 Task: Look for space in Cordeiro, Brazil from 3rd August, 2023 to 17th August, 2023 for 3 adults, 1 child in price range Rs.3000 to Rs.15000. Place can be entire place with 3 bedrooms having 4 beds and 2 bathrooms. Property type can be house, flat, guest house. Amenities needed are: wifi. Booking option can be shelf check-in. Required host language is Spanish.
Action: Mouse moved to (465, 87)
Screenshot: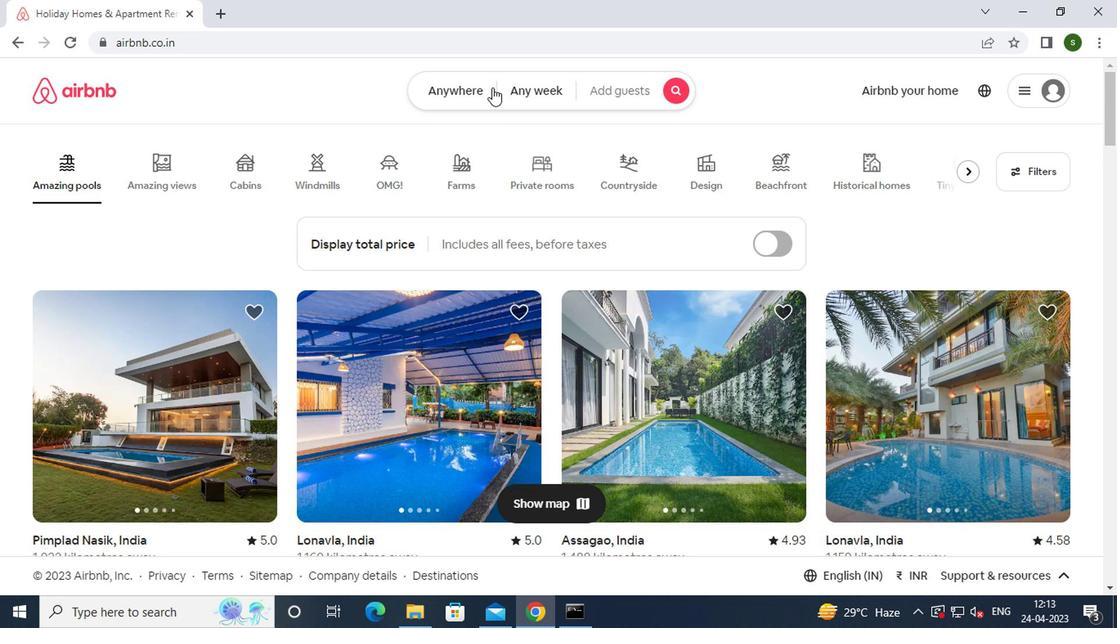 
Action: Mouse pressed left at (465, 87)
Screenshot: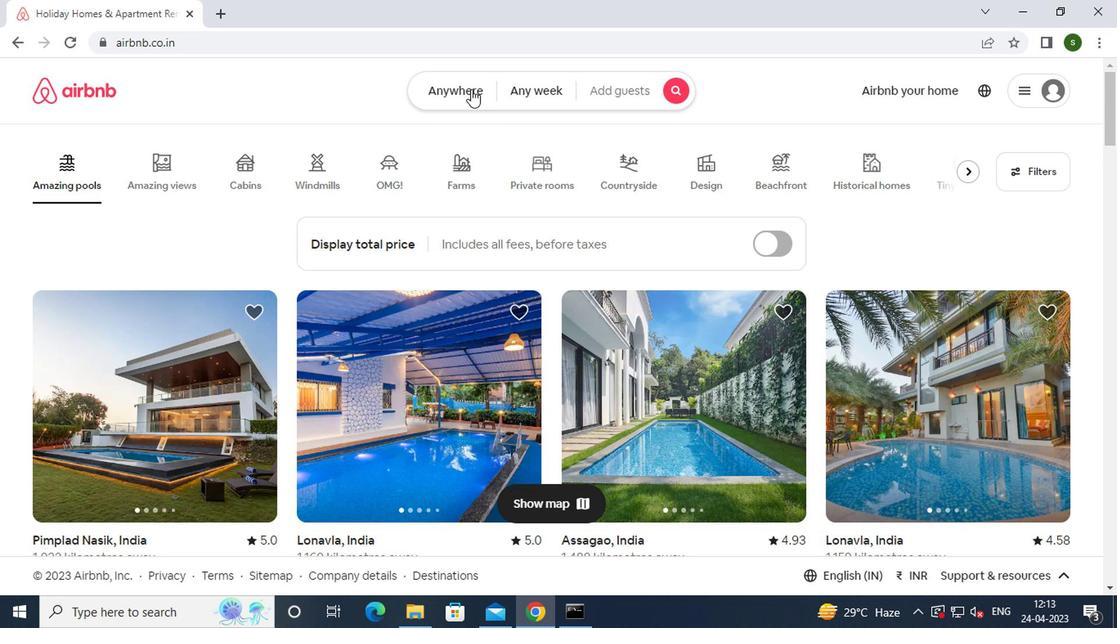 
Action: Mouse moved to (387, 159)
Screenshot: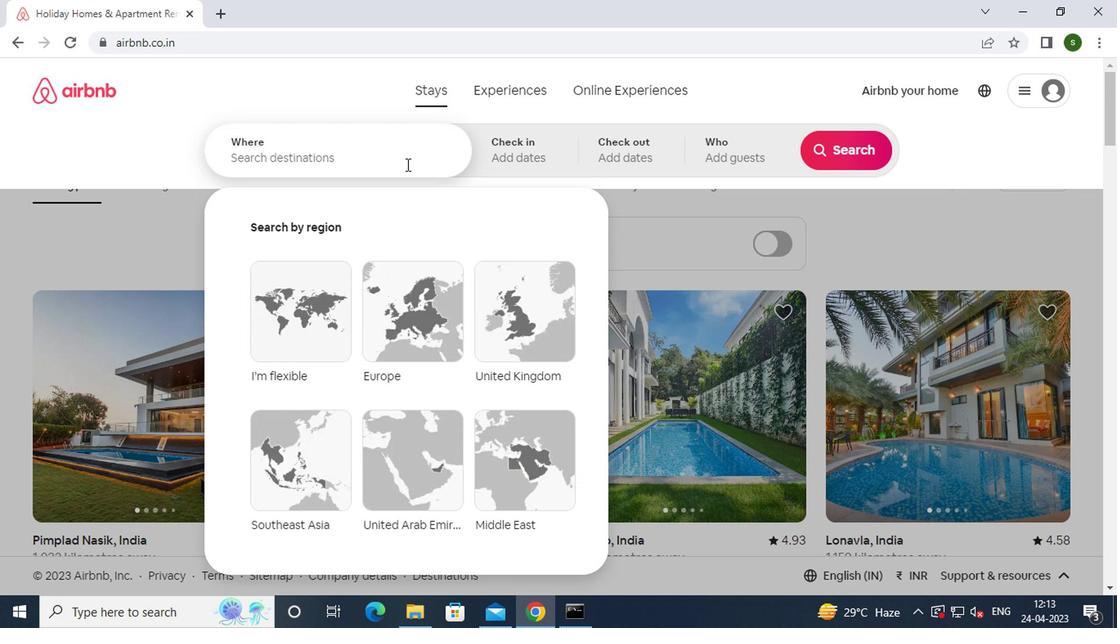 
Action: Mouse pressed left at (387, 159)
Screenshot: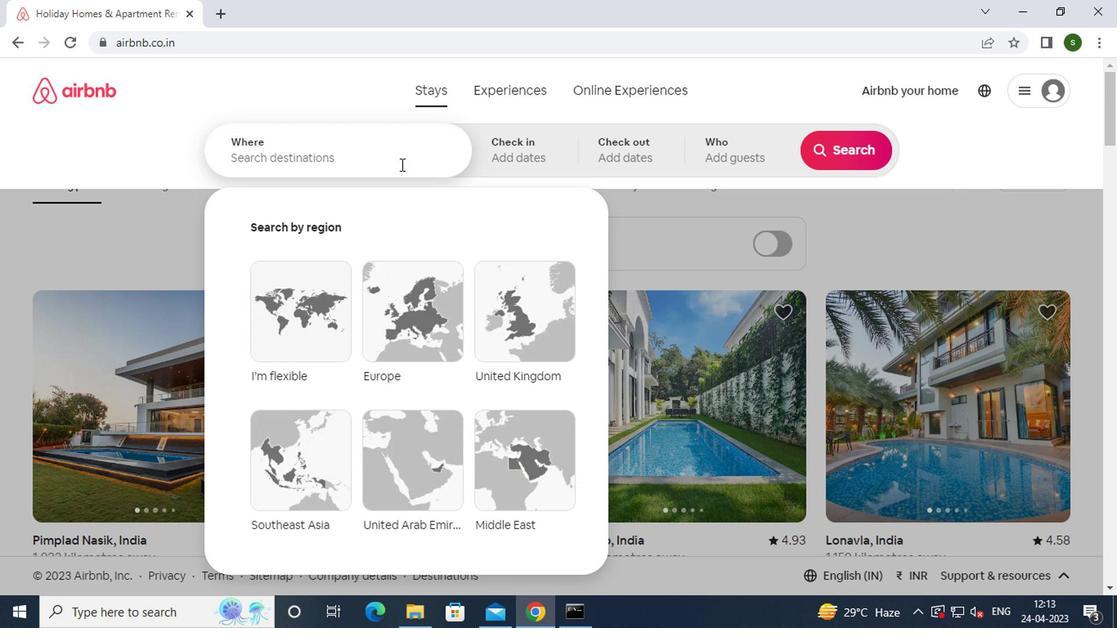 
Action: Key pressed <Key.caps_lock>c<Key.caps_lock>ordeiro,<Key.space><Key.caps_lock>b<Key.caps_lock>razil<Key.enter>
Screenshot: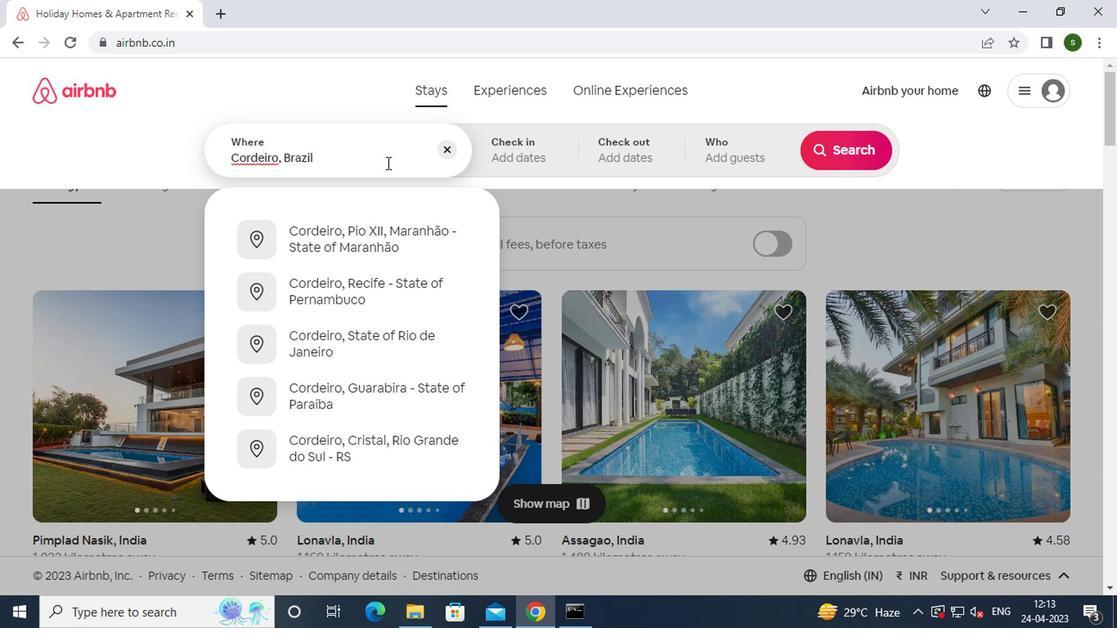 
Action: Mouse moved to (828, 281)
Screenshot: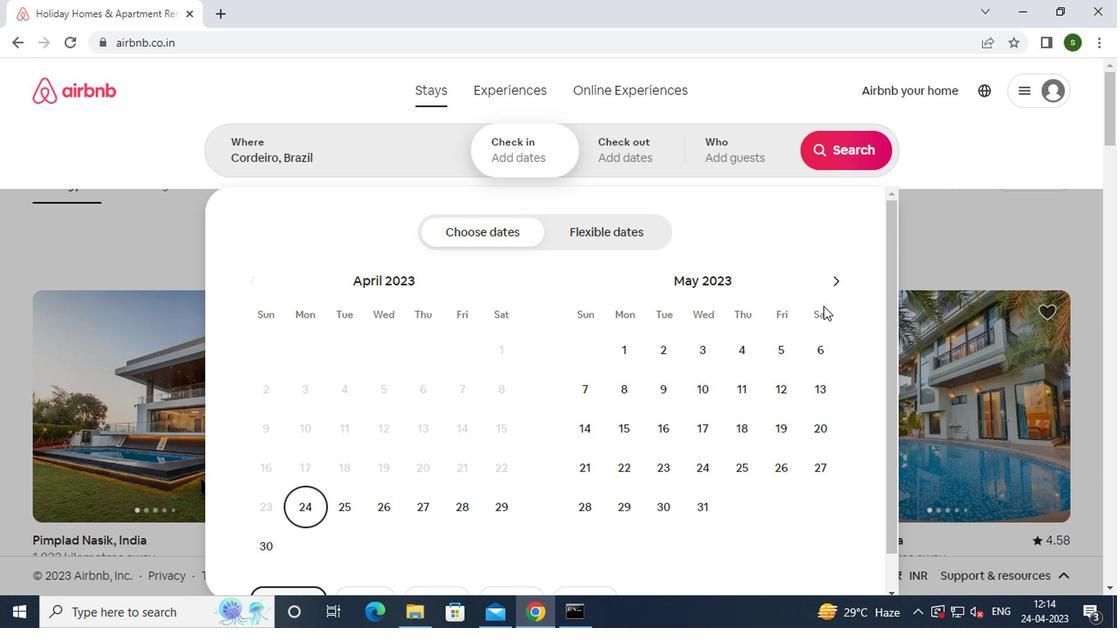 
Action: Mouse pressed left at (828, 281)
Screenshot: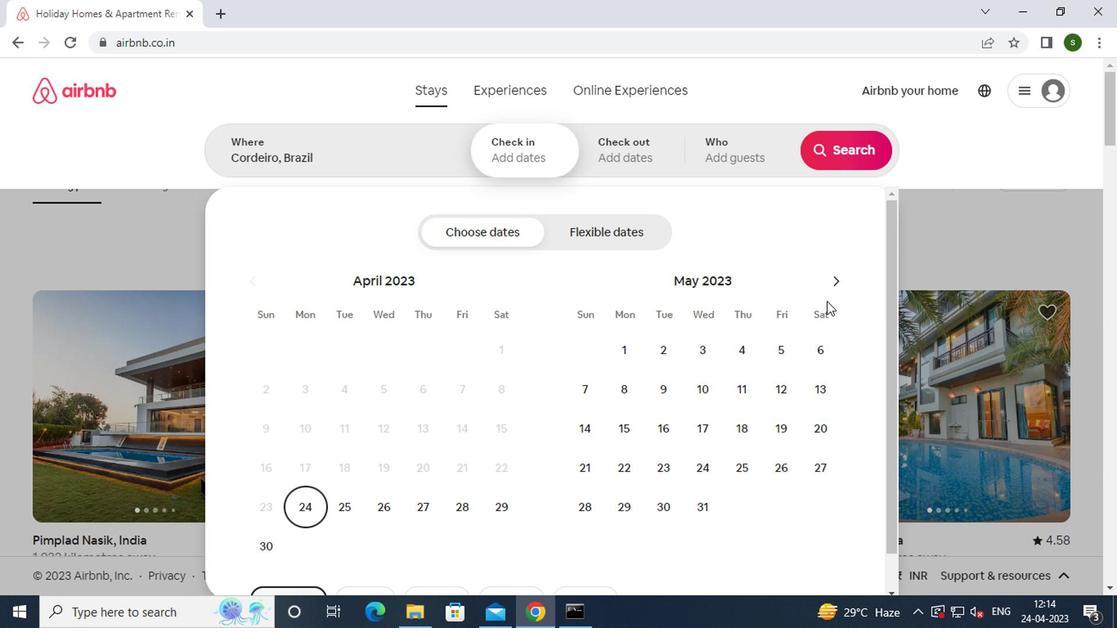 
Action: Mouse pressed left at (828, 281)
Screenshot: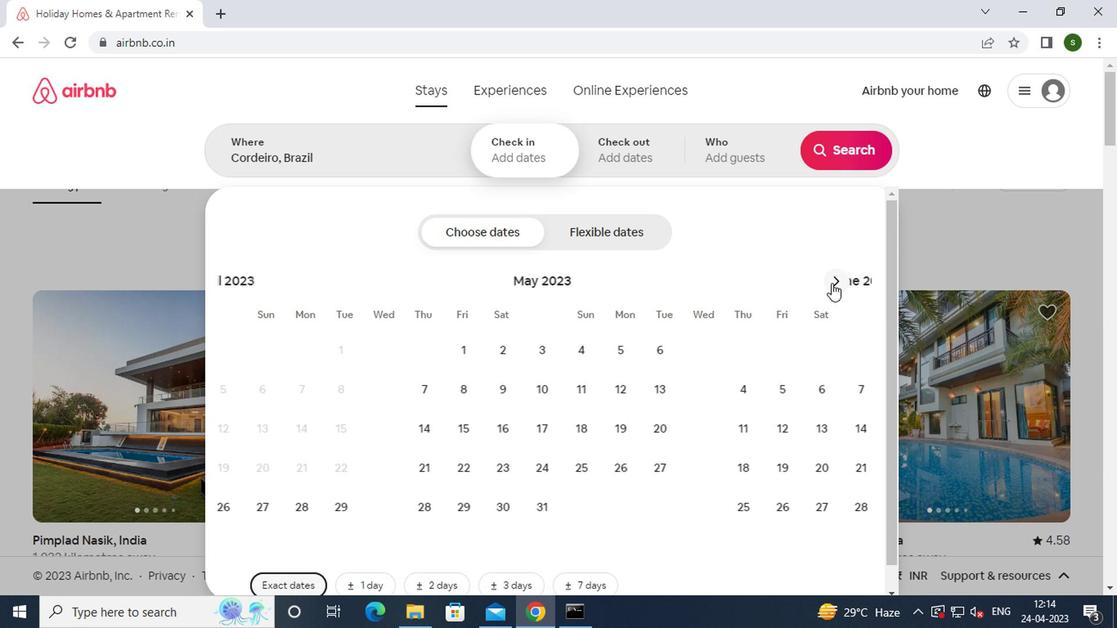 
Action: Mouse pressed left at (828, 281)
Screenshot: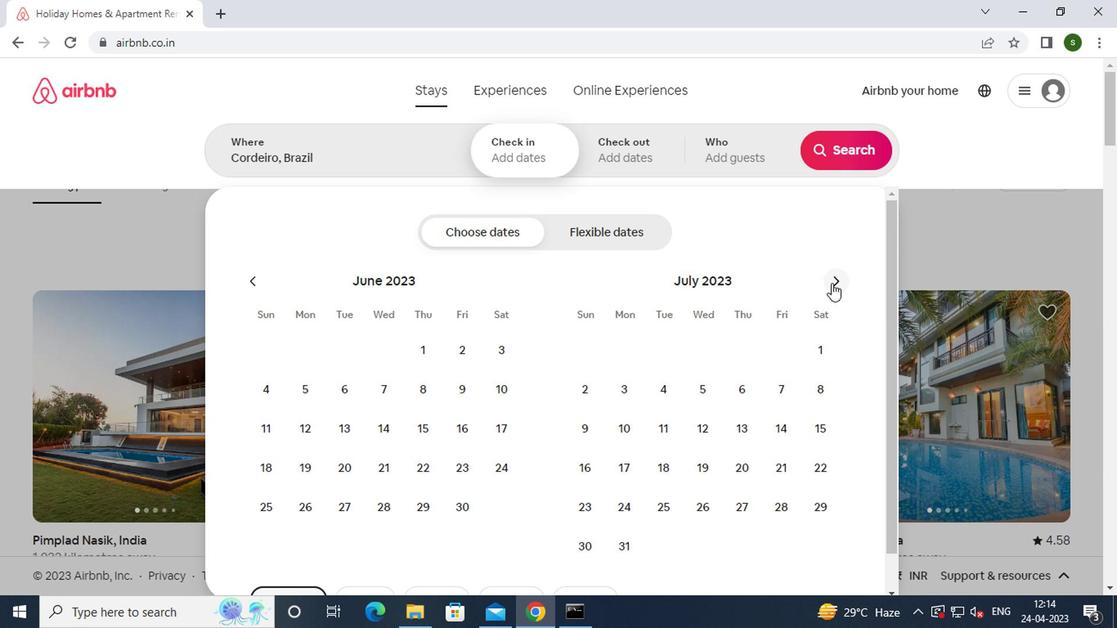 
Action: Mouse moved to (728, 345)
Screenshot: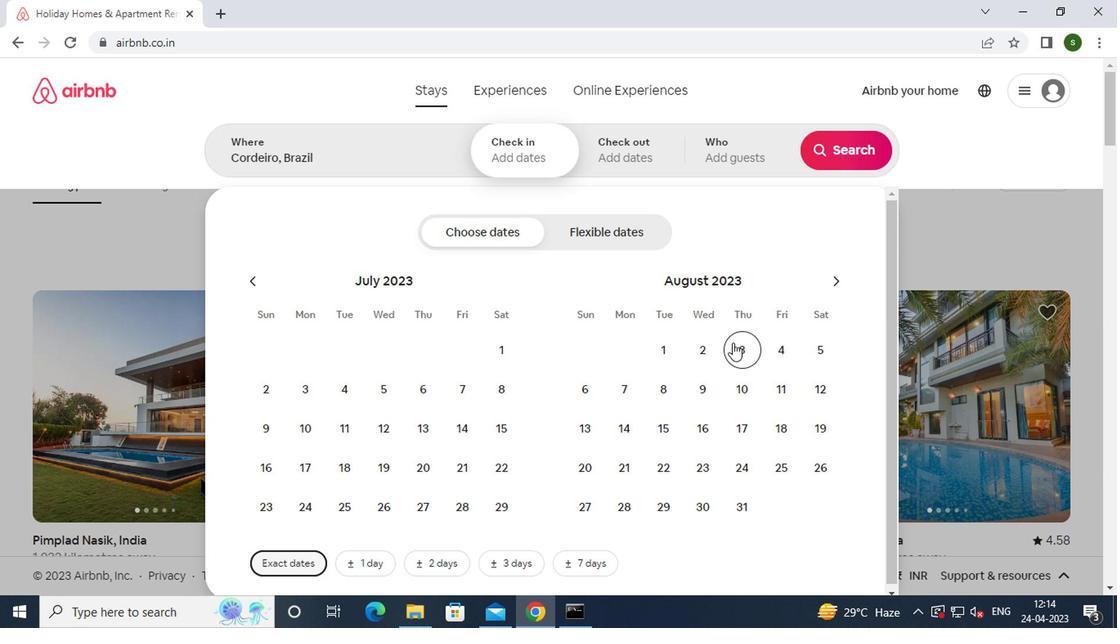
Action: Mouse pressed left at (728, 345)
Screenshot: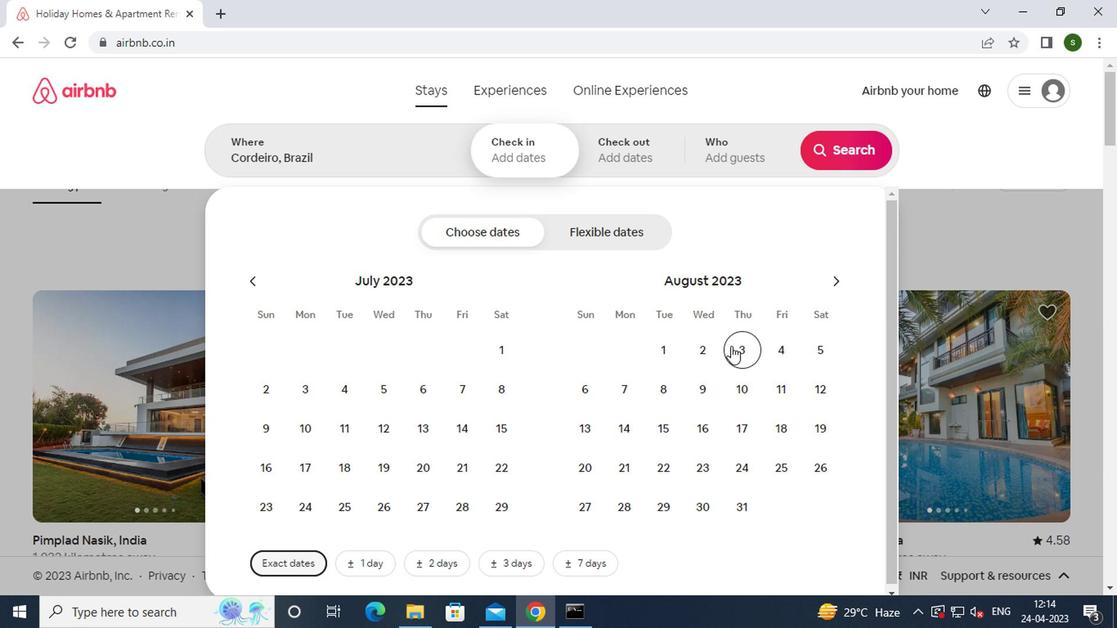 
Action: Mouse moved to (732, 440)
Screenshot: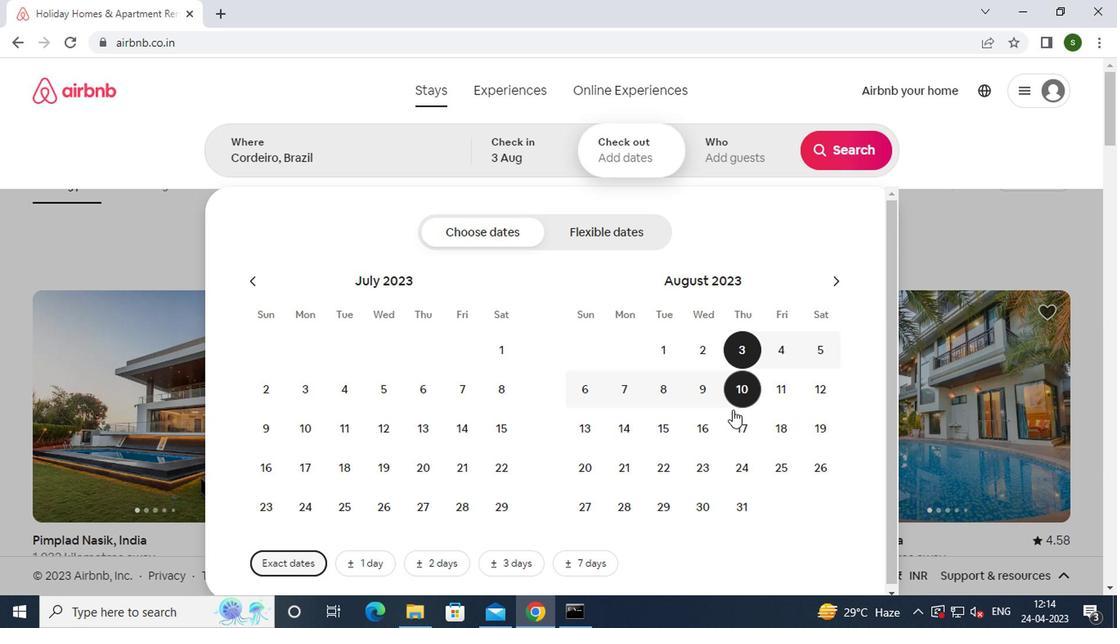 
Action: Mouse pressed left at (732, 440)
Screenshot: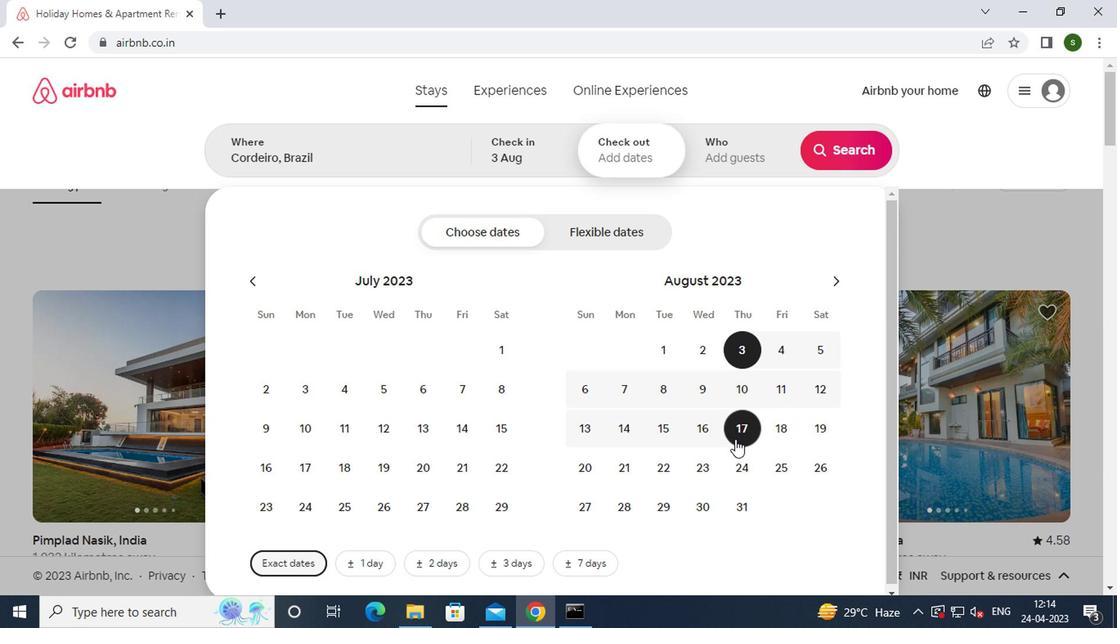 
Action: Mouse moved to (749, 142)
Screenshot: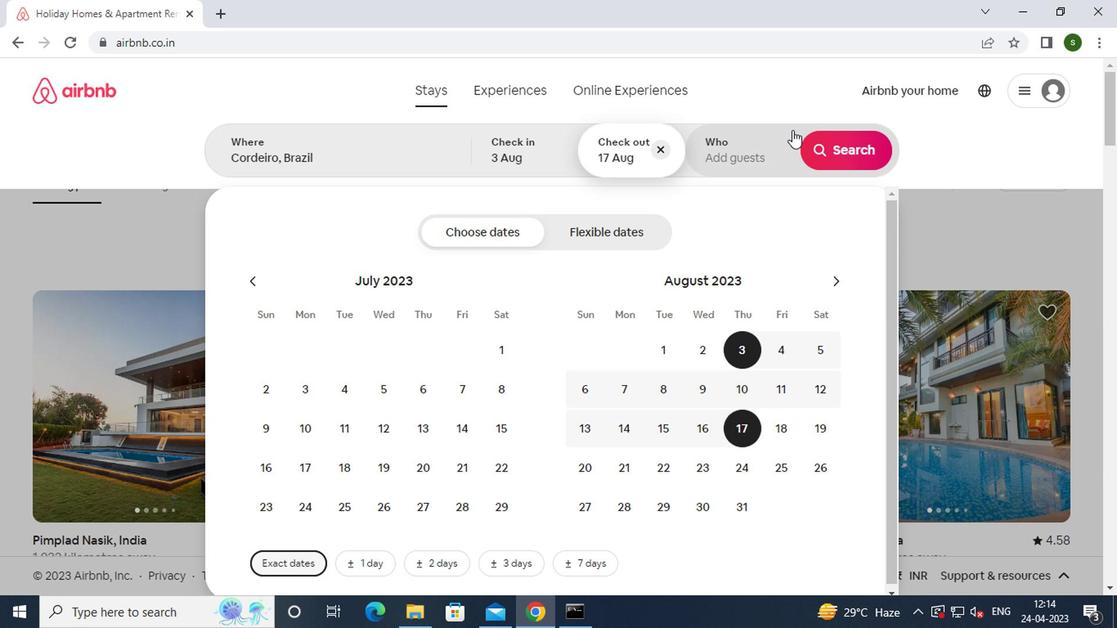 
Action: Mouse pressed left at (749, 142)
Screenshot: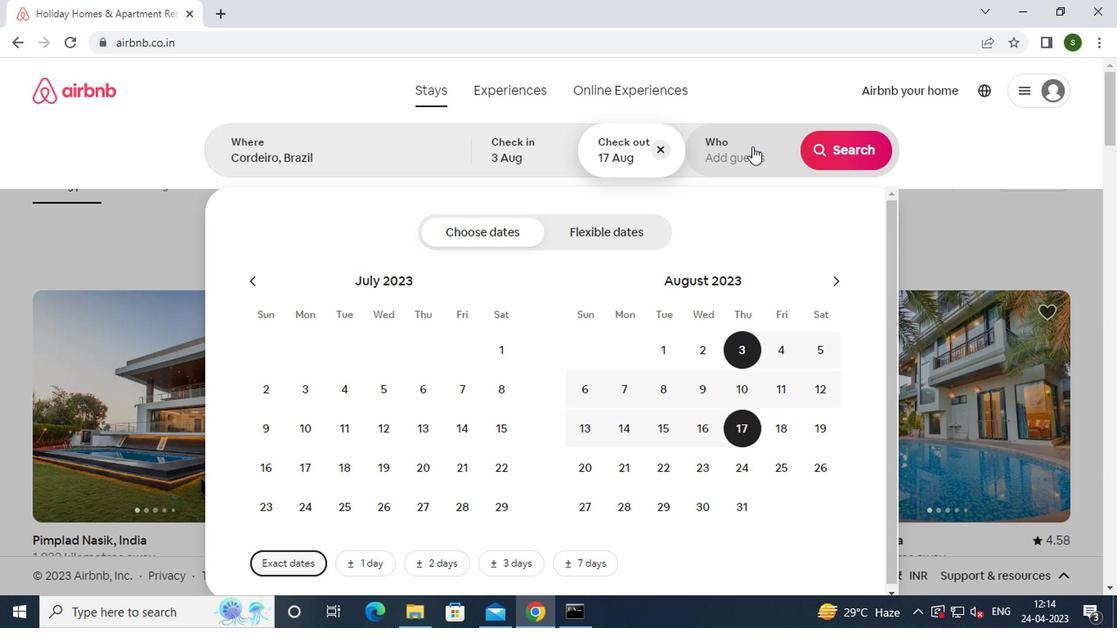 
Action: Mouse moved to (858, 235)
Screenshot: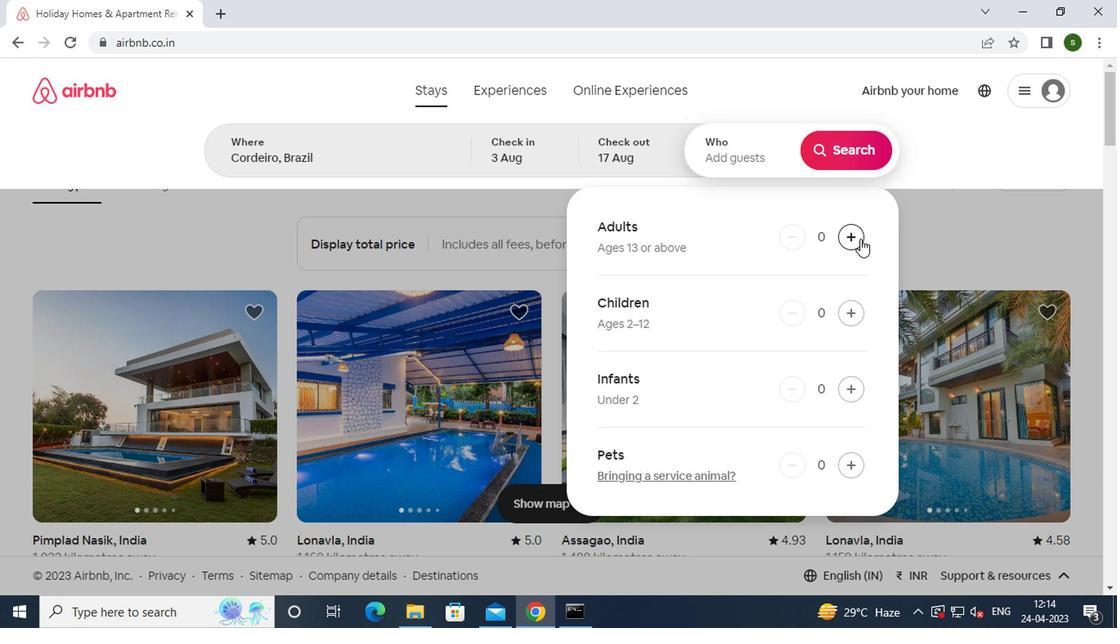 
Action: Mouse pressed left at (858, 235)
Screenshot: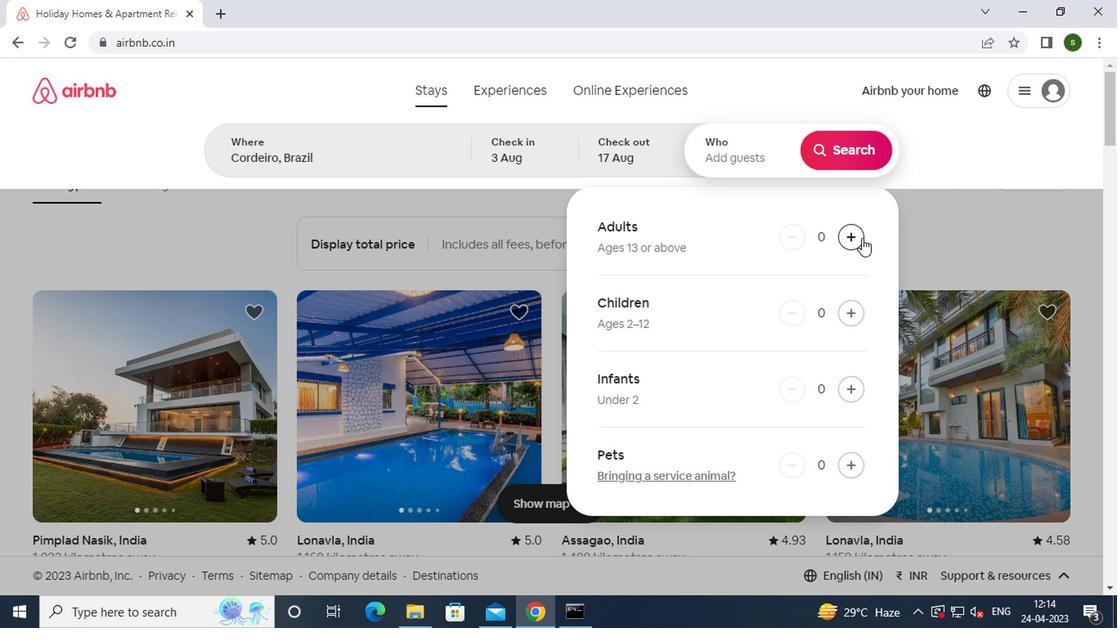 
Action: Mouse pressed left at (858, 235)
Screenshot: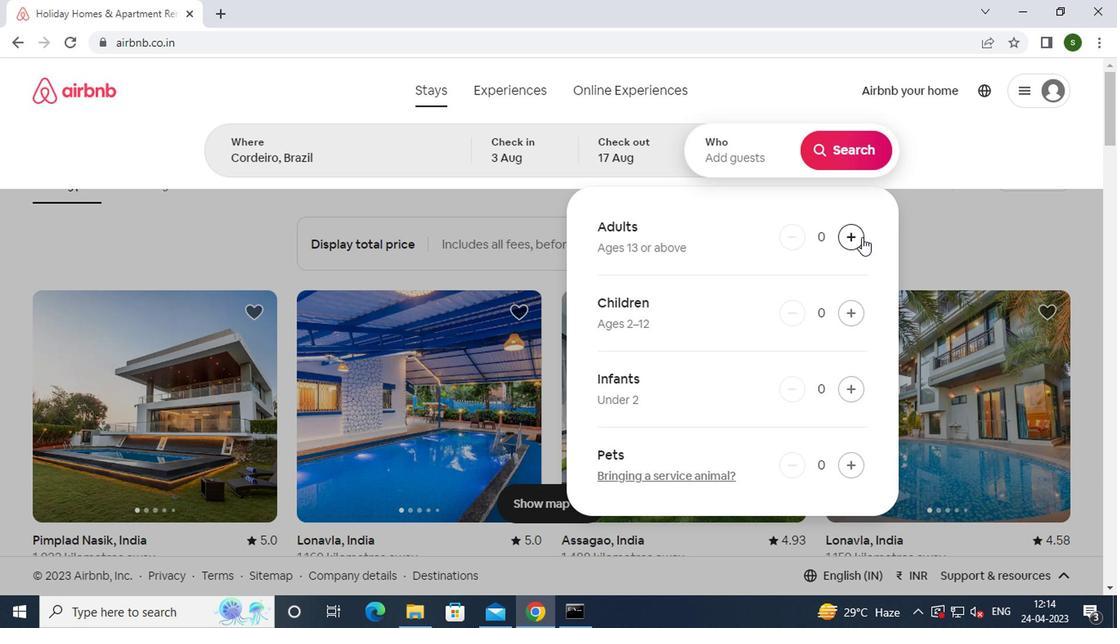 
Action: Mouse pressed left at (858, 235)
Screenshot: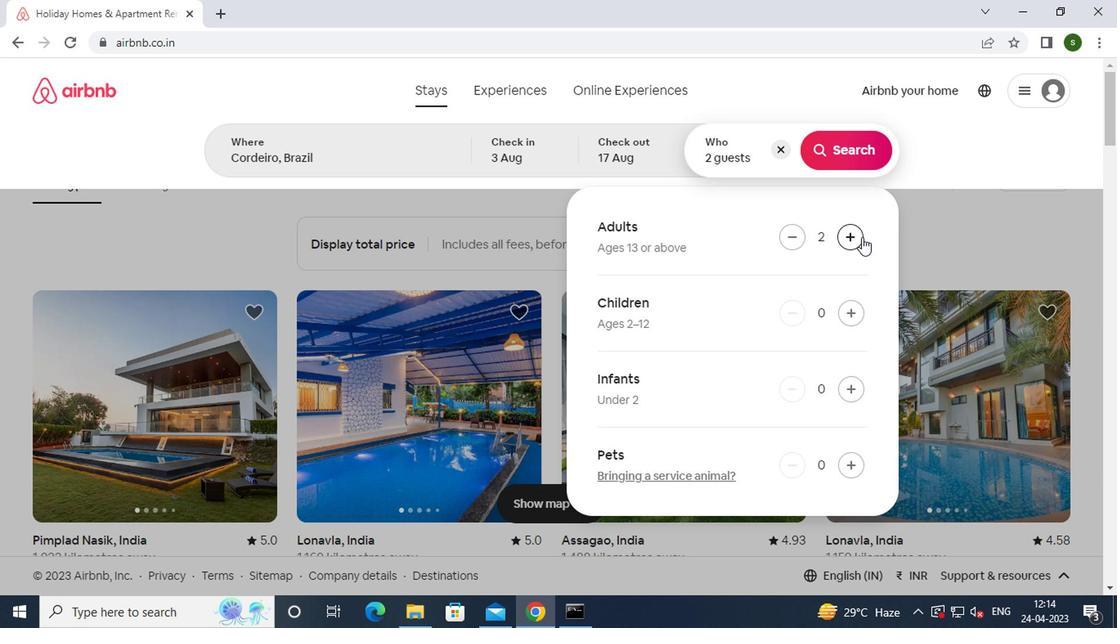 
Action: Mouse moved to (852, 307)
Screenshot: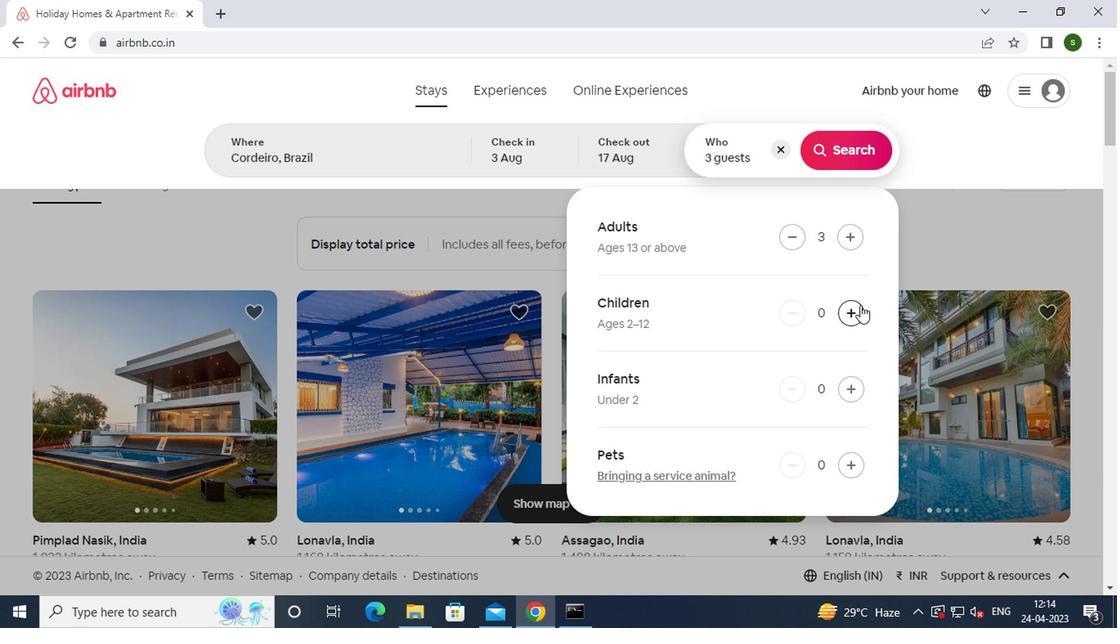 
Action: Mouse pressed left at (852, 307)
Screenshot: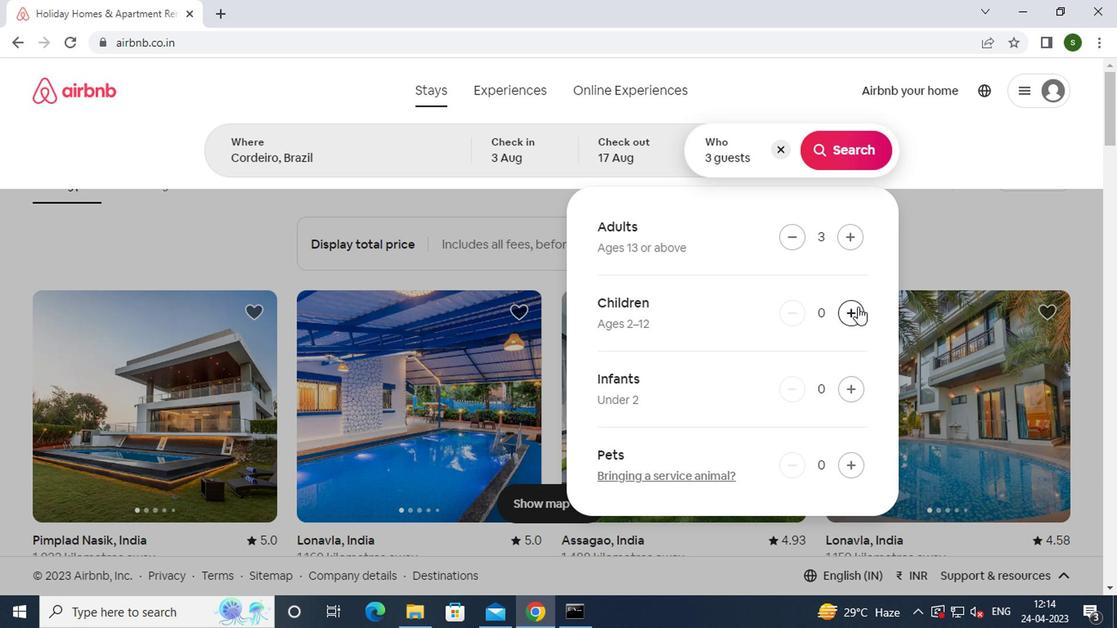 
Action: Mouse moved to (833, 138)
Screenshot: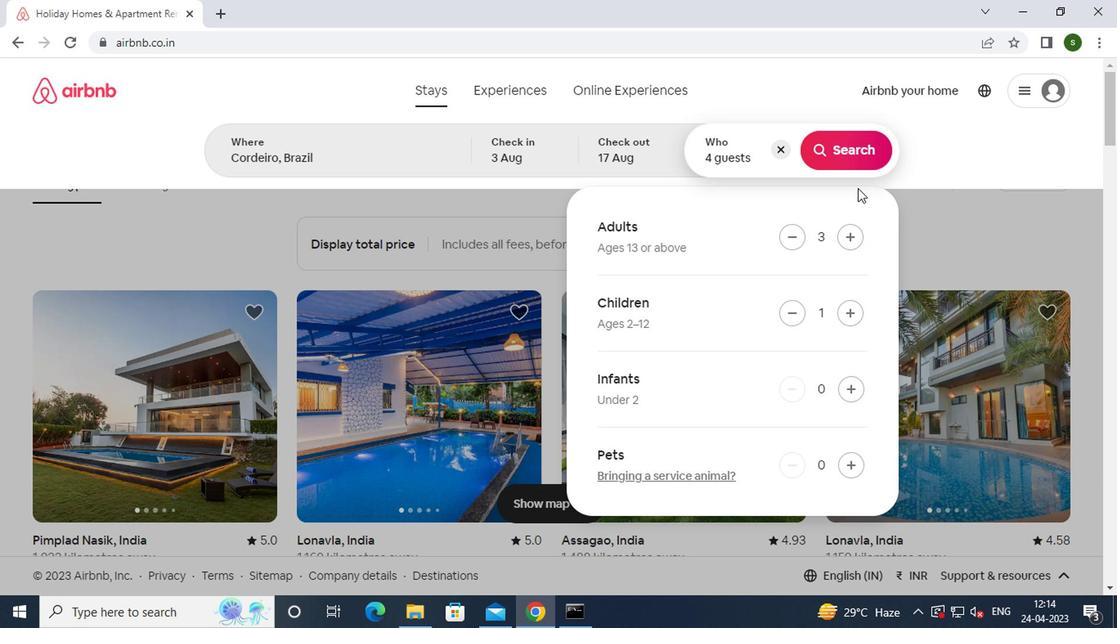 
Action: Mouse pressed left at (833, 138)
Screenshot: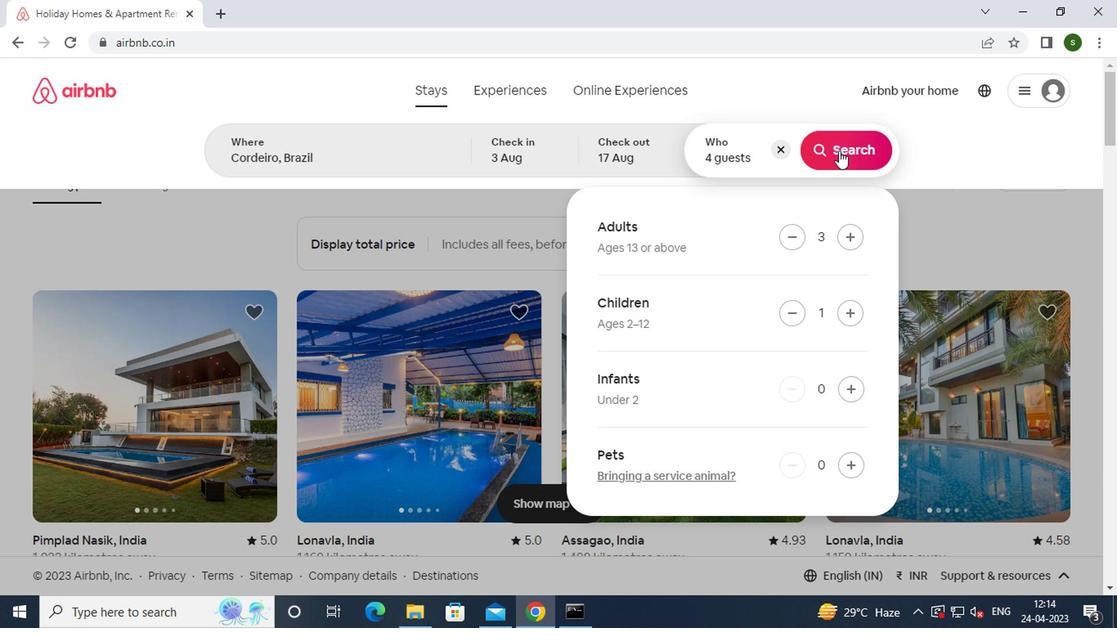 
Action: Mouse moved to (1054, 161)
Screenshot: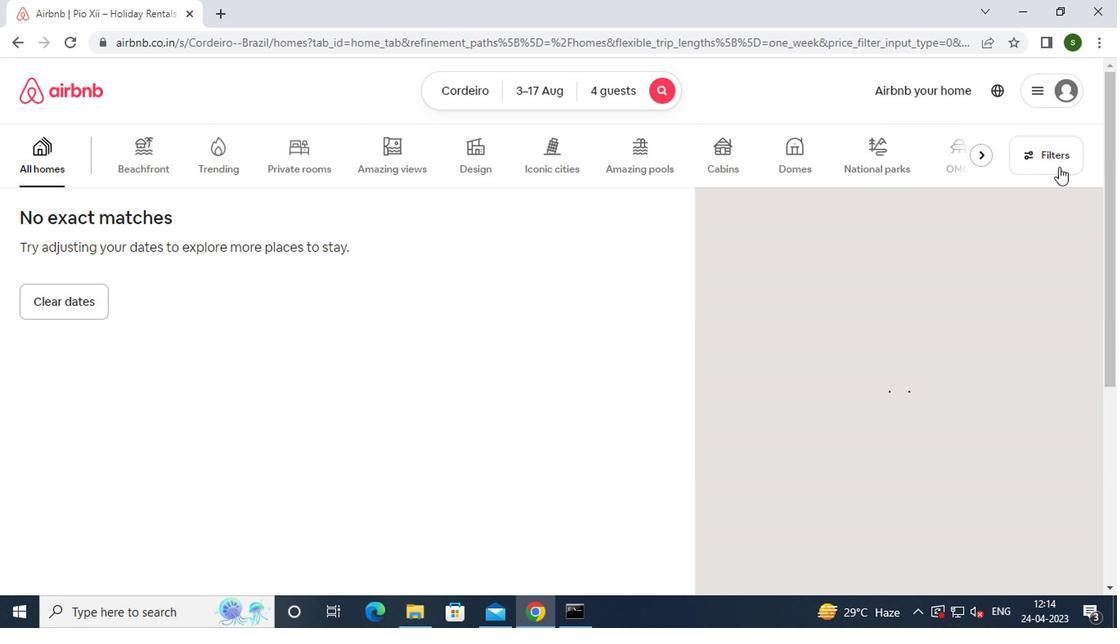 
Action: Mouse pressed left at (1054, 161)
Screenshot: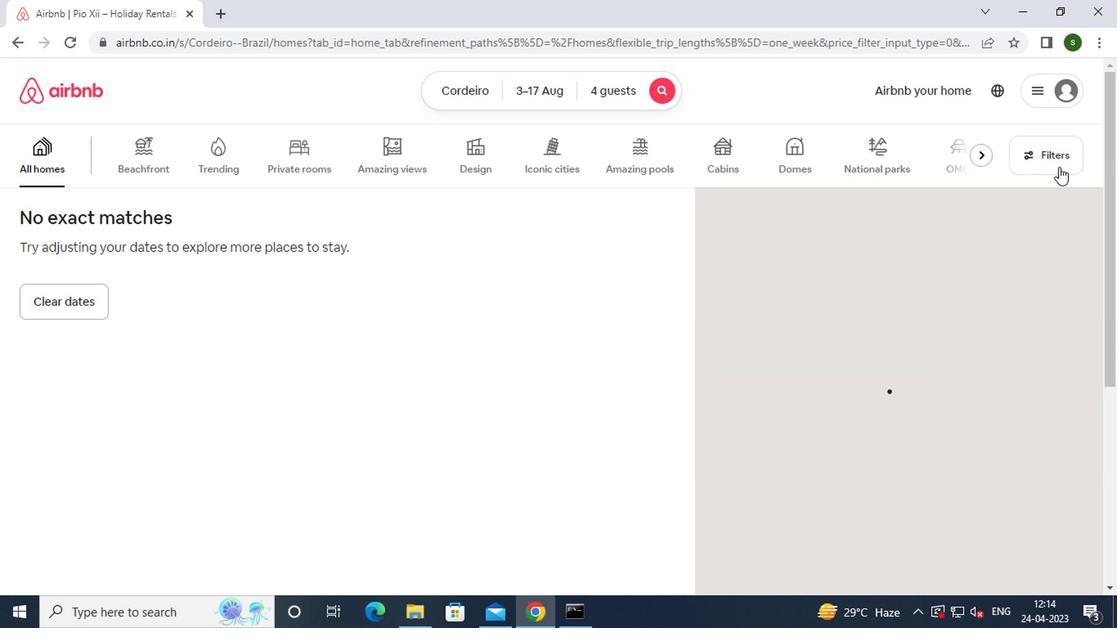 
Action: Mouse moved to (359, 253)
Screenshot: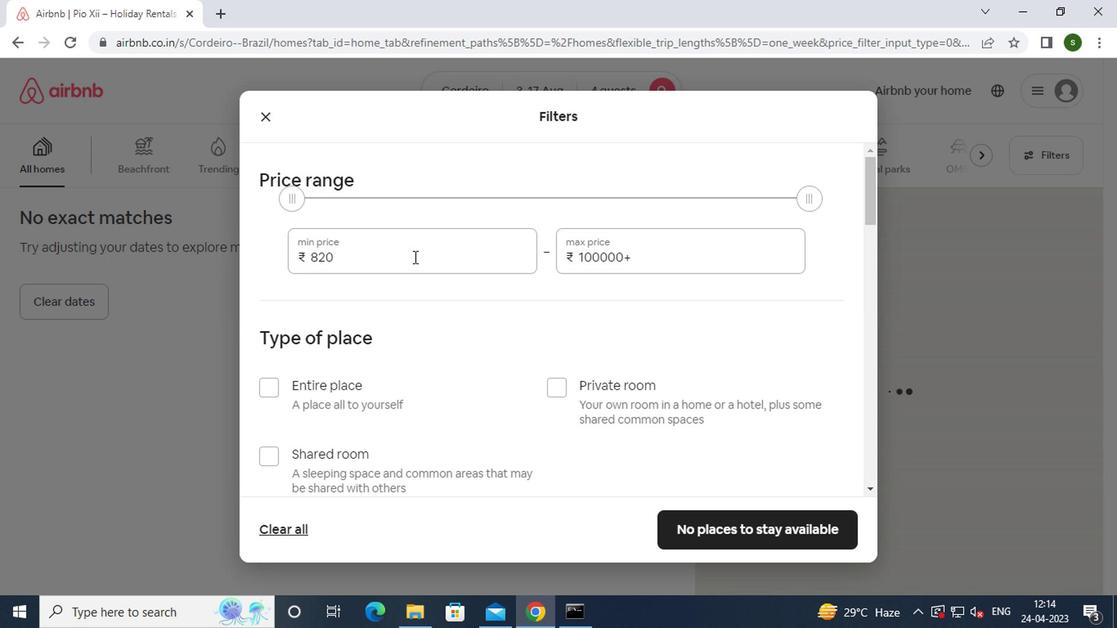 
Action: Mouse pressed left at (359, 253)
Screenshot: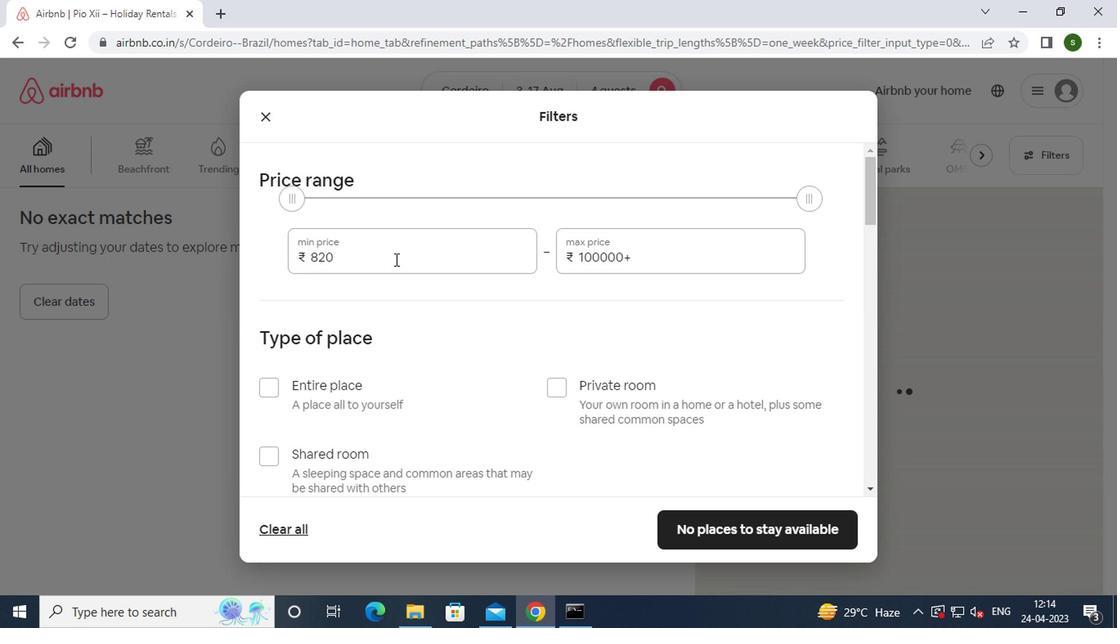 
Action: Mouse moved to (358, 248)
Screenshot: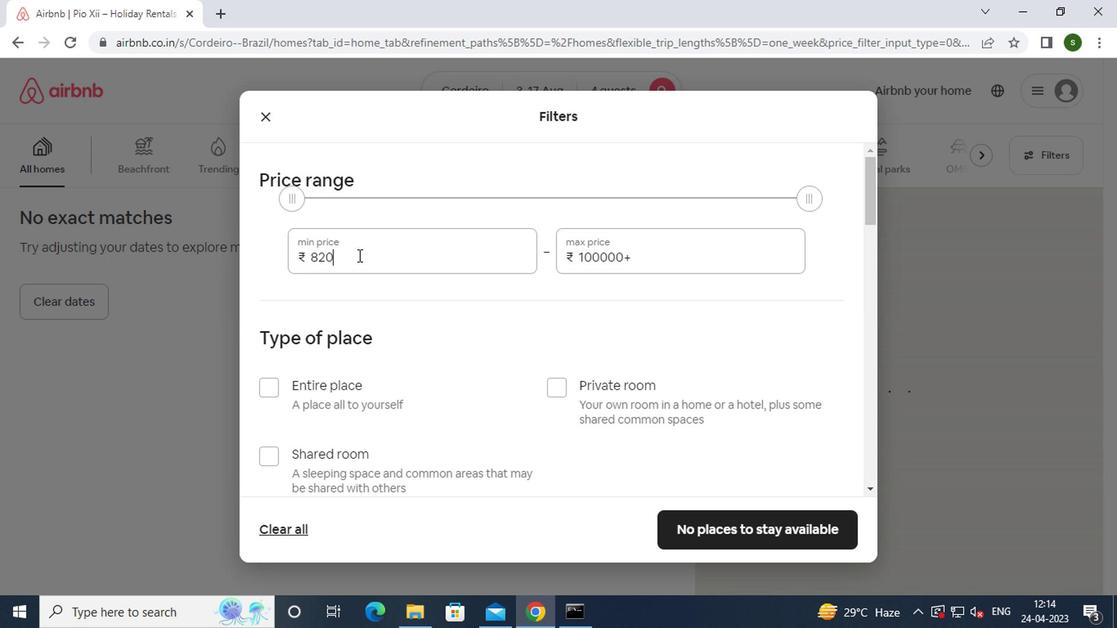 
Action: Key pressed <Key.backspace><Key.backspace><Key.backspace><Key.backspace><Key.backspace><Key.backspace><Key.backspace>3000
Screenshot: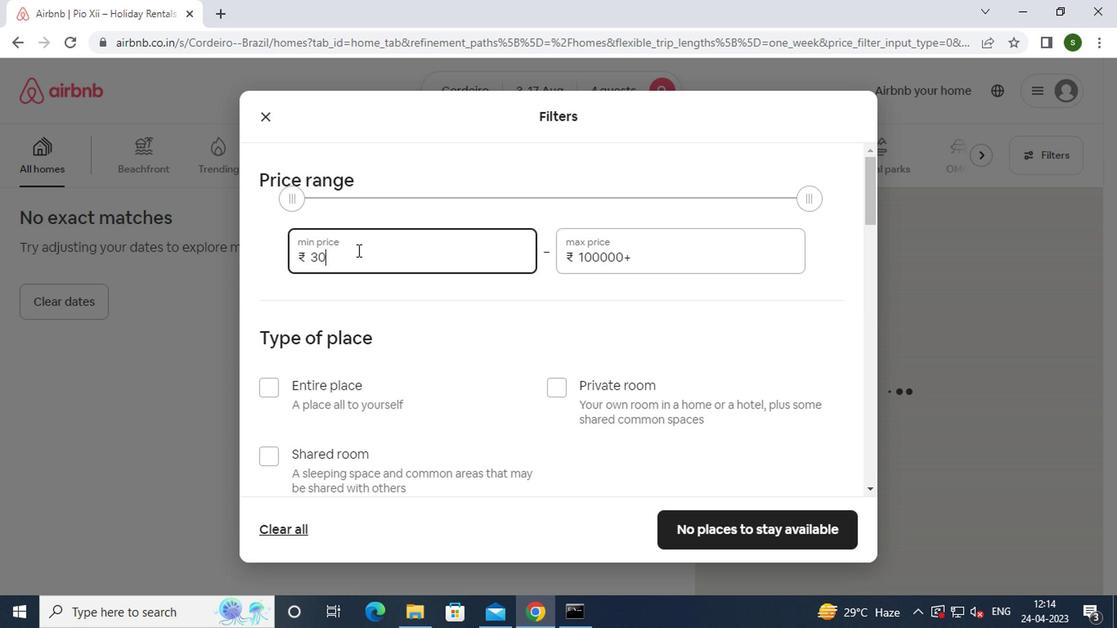 
Action: Mouse moved to (640, 258)
Screenshot: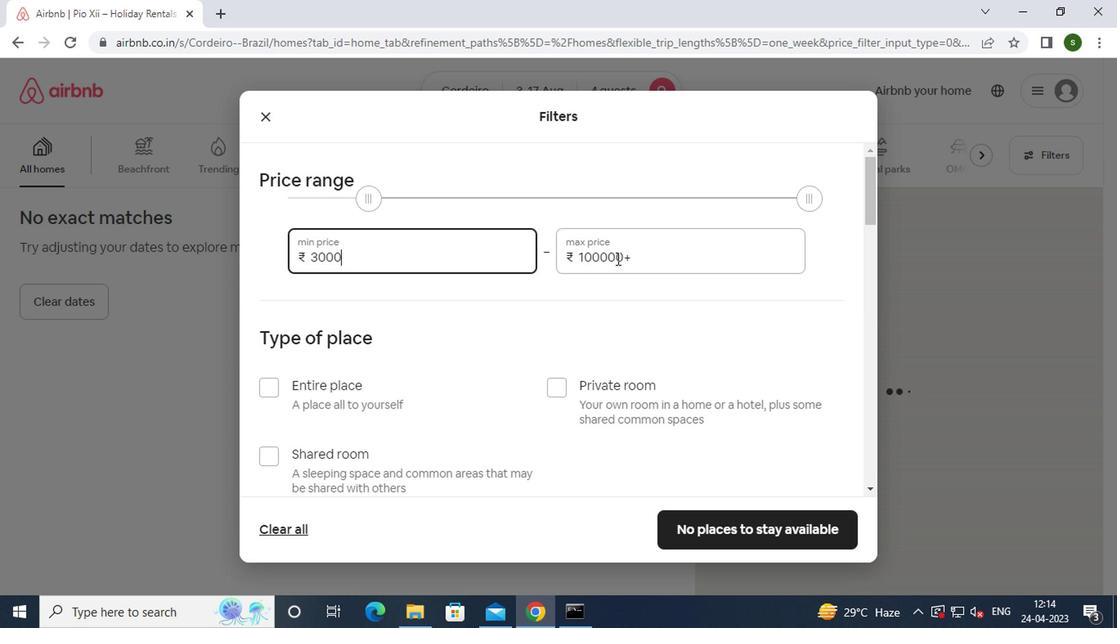 
Action: Mouse pressed left at (640, 258)
Screenshot: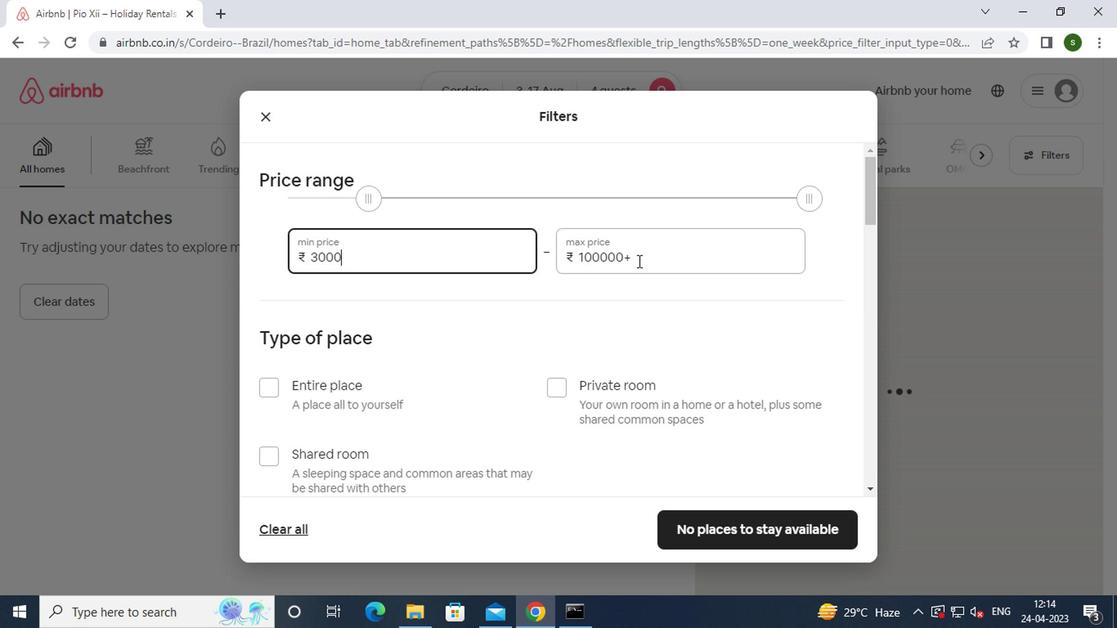 
Action: Key pressed <Key.backspace><Key.backspace><Key.backspace><Key.backspace><Key.backspace><Key.backspace><Key.backspace><Key.backspace><Key.backspace><Key.backspace><Key.backspace><Key.backspace><Key.backspace><Key.backspace>15000
Screenshot: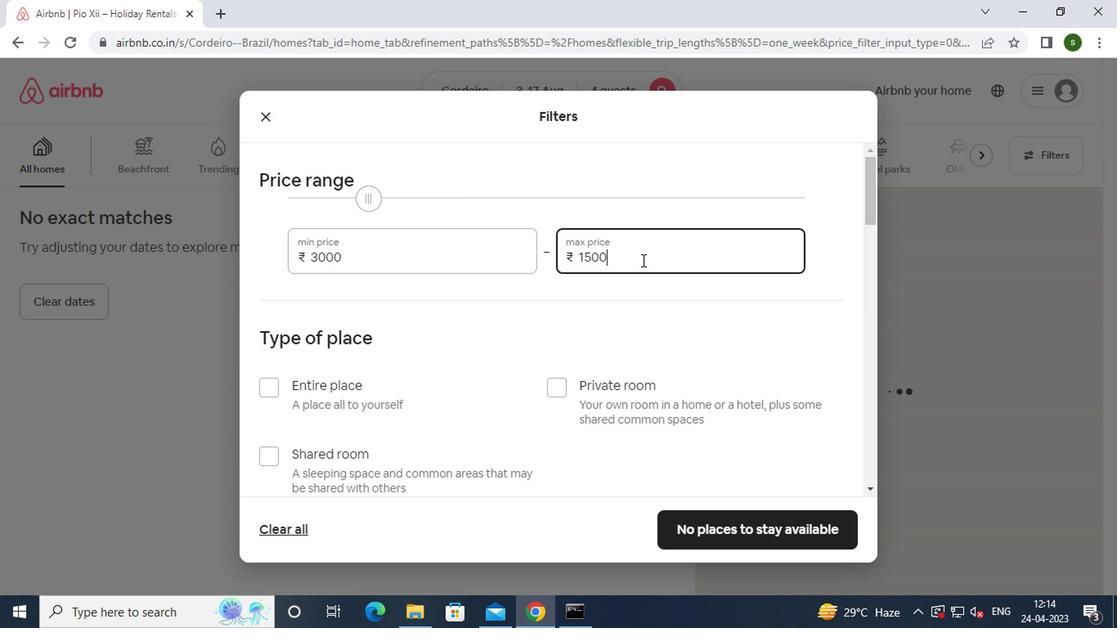 
Action: Mouse moved to (313, 395)
Screenshot: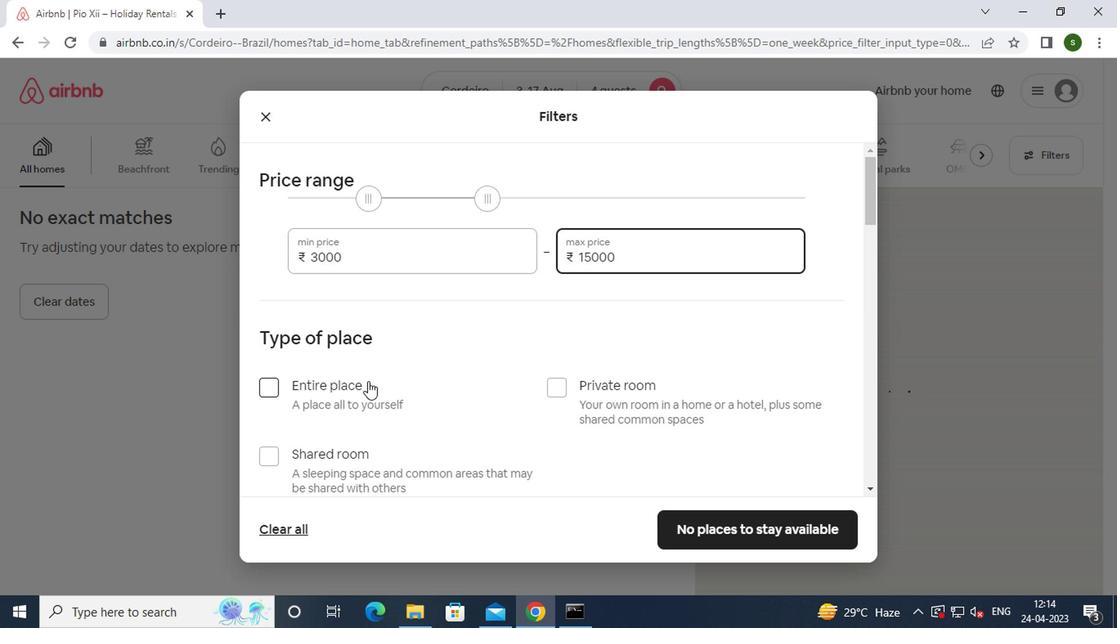 
Action: Mouse pressed left at (313, 395)
Screenshot: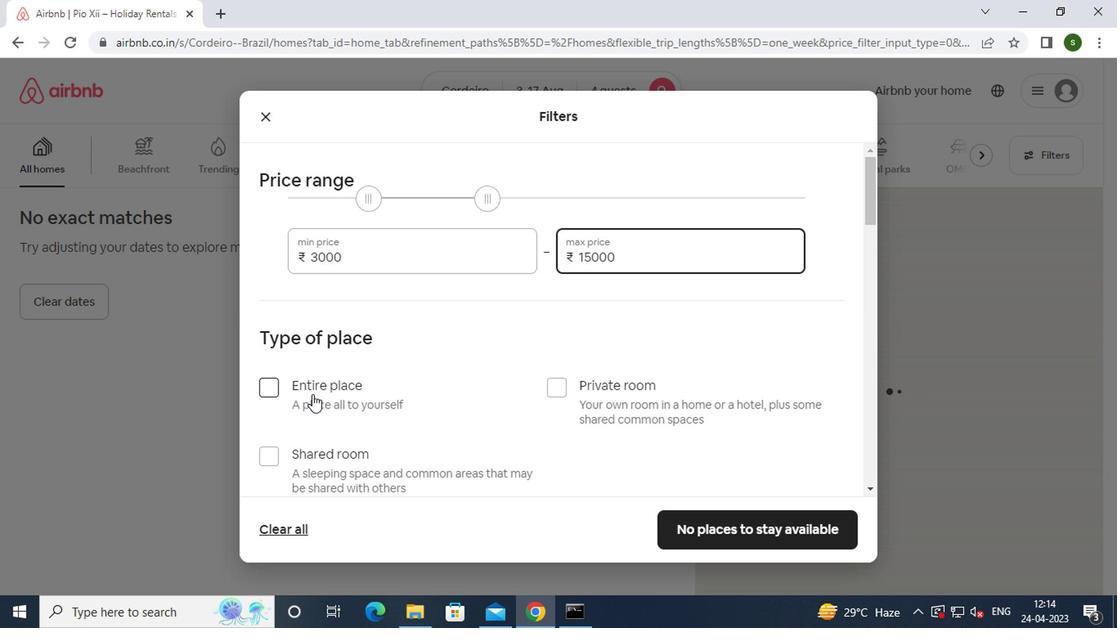 
Action: Mouse moved to (417, 384)
Screenshot: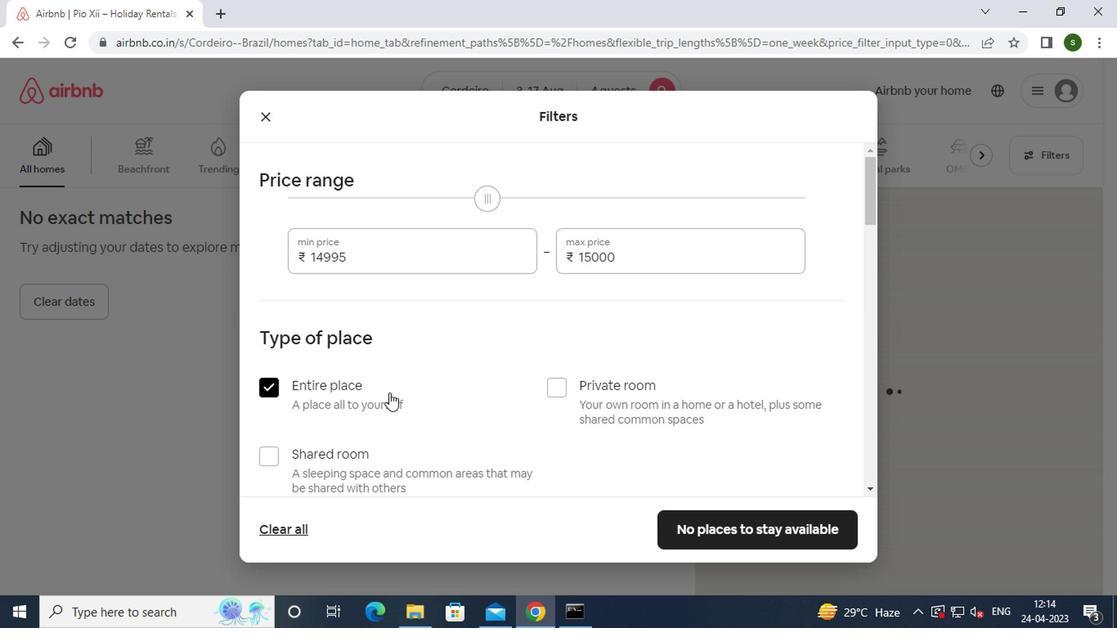 
Action: Mouse scrolled (417, 383) with delta (0, 0)
Screenshot: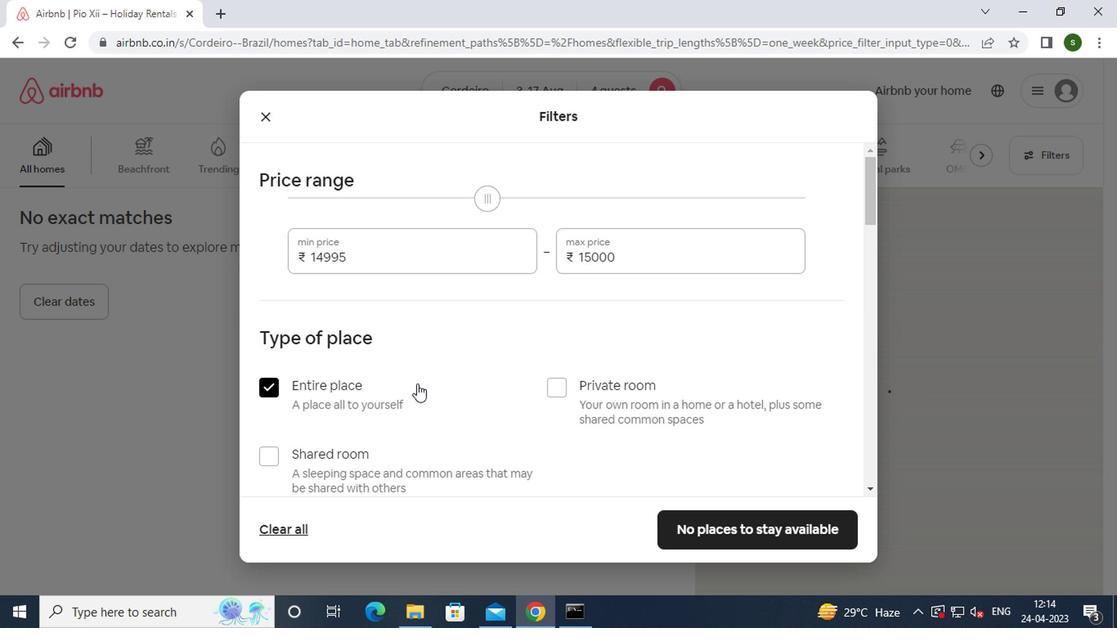 
Action: Mouse scrolled (417, 383) with delta (0, 0)
Screenshot: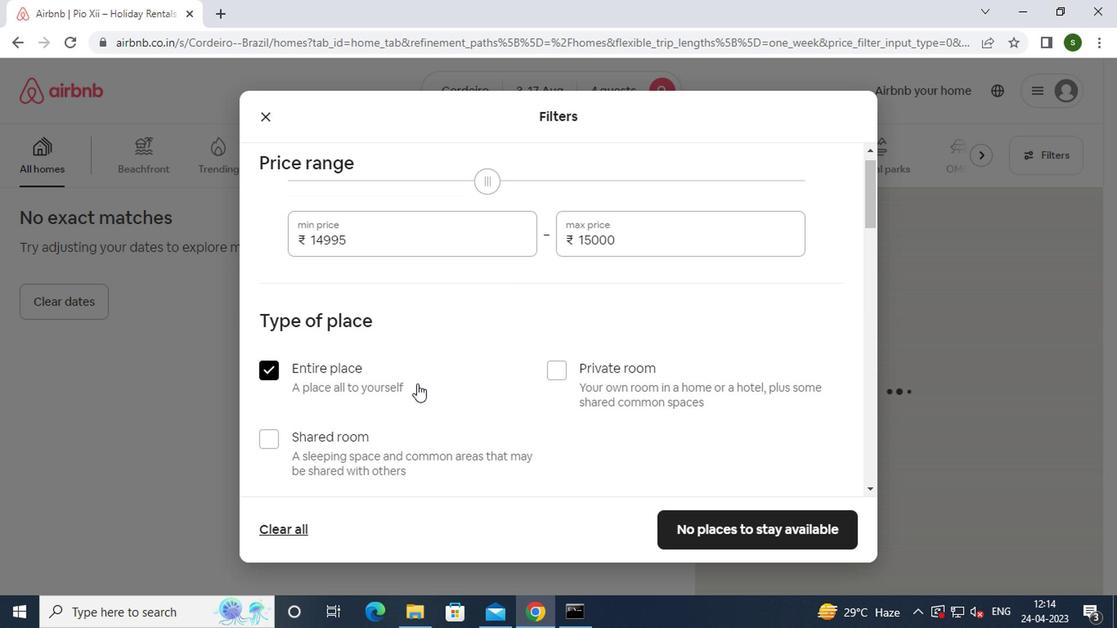 
Action: Mouse scrolled (417, 383) with delta (0, 0)
Screenshot: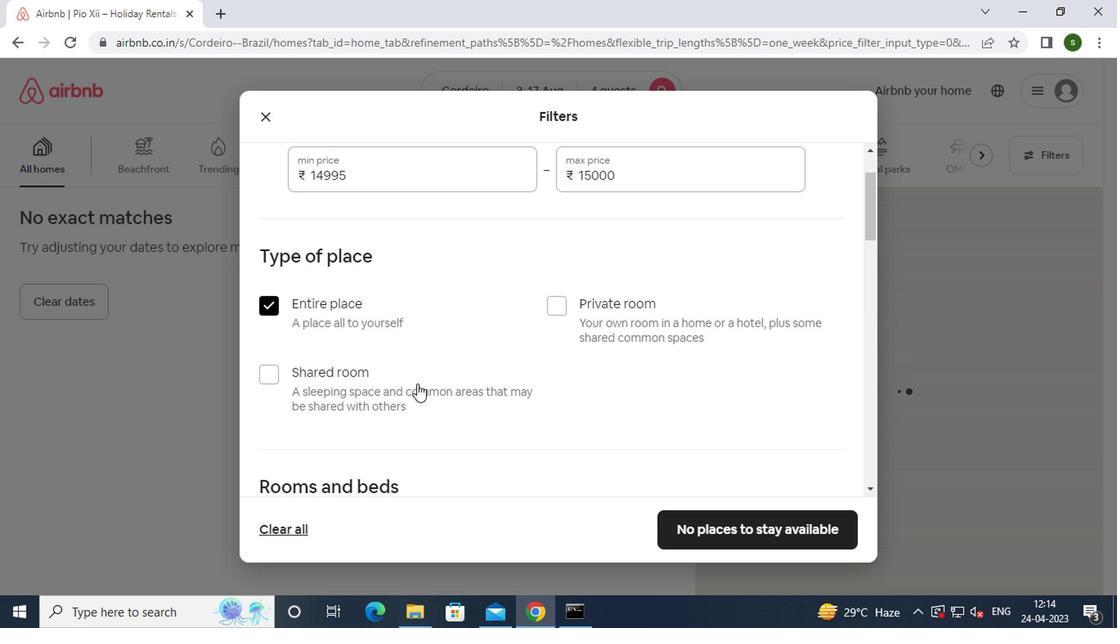 
Action: Mouse moved to (466, 402)
Screenshot: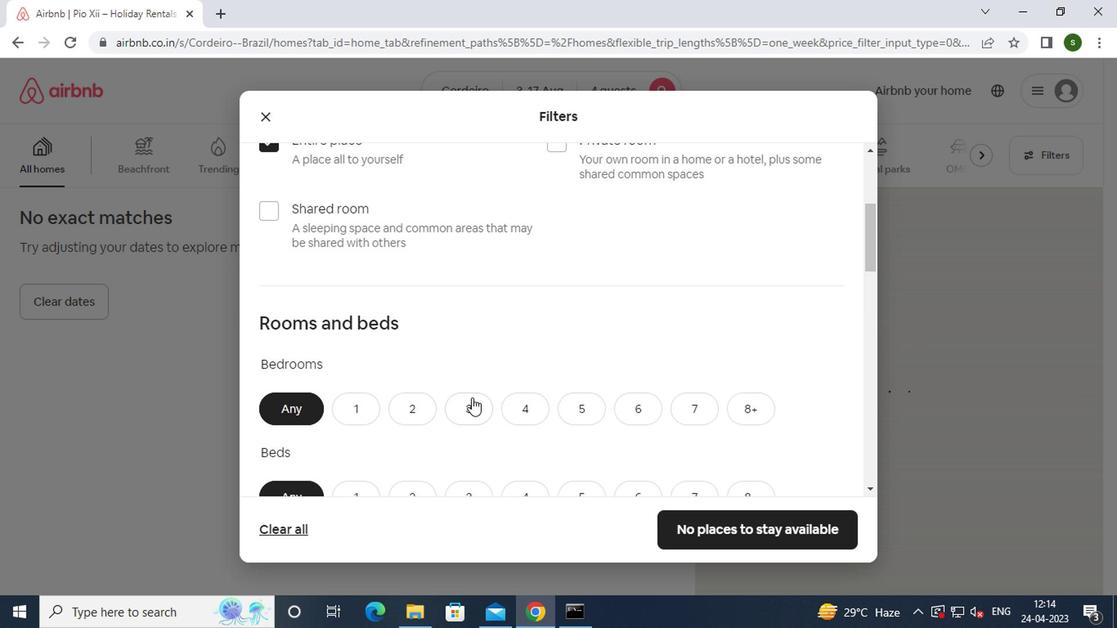 
Action: Mouse pressed left at (466, 402)
Screenshot: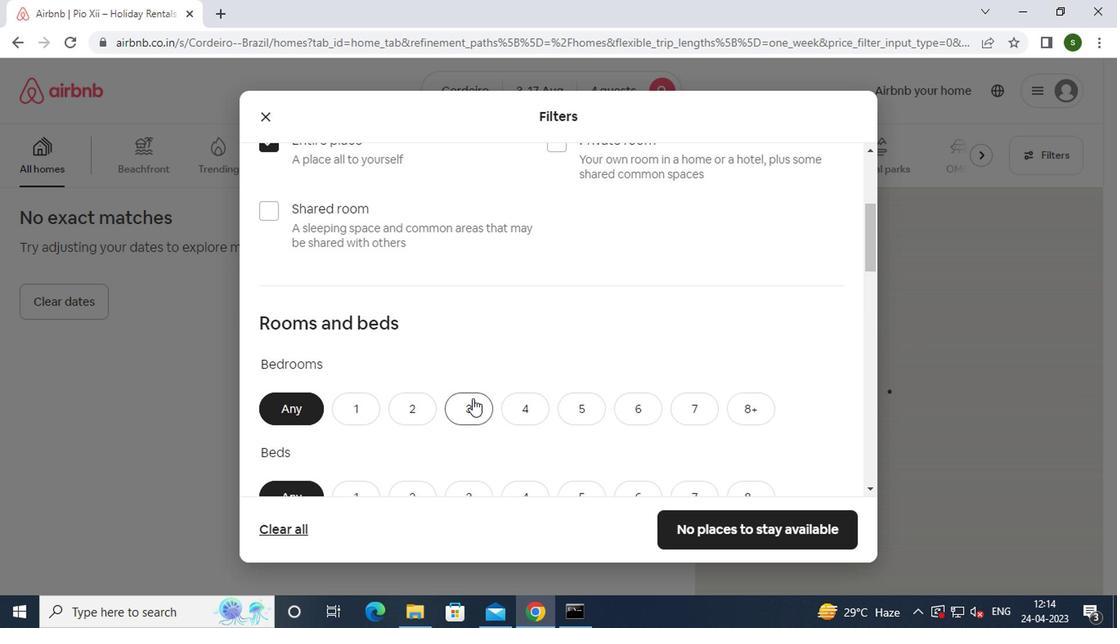 
Action: Mouse moved to (489, 376)
Screenshot: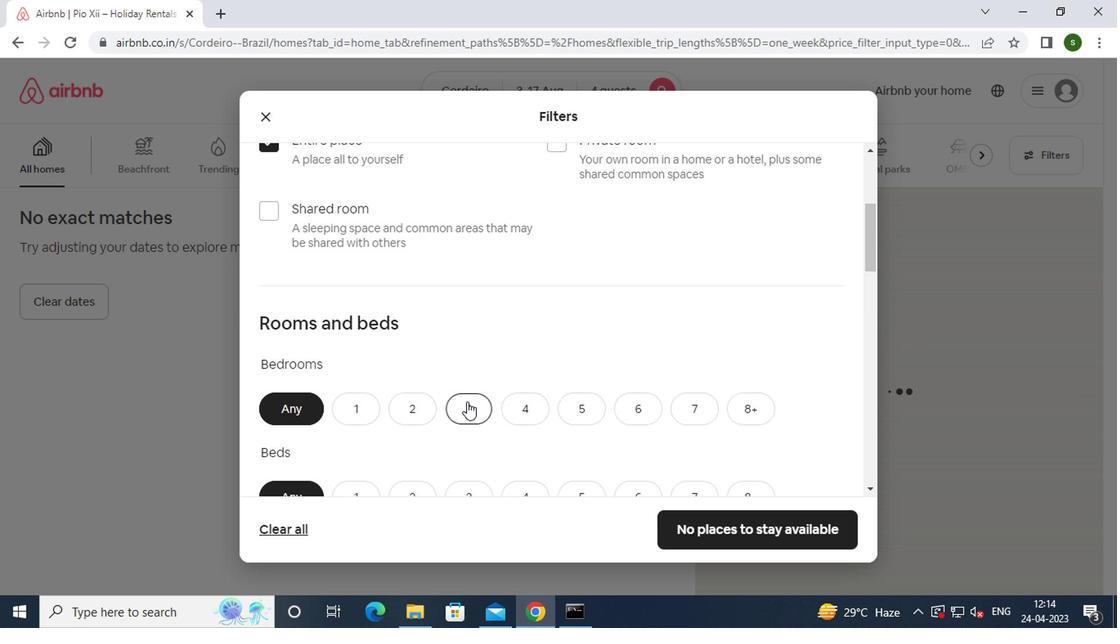 
Action: Mouse scrolled (489, 376) with delta (0, 0)
Screenshot: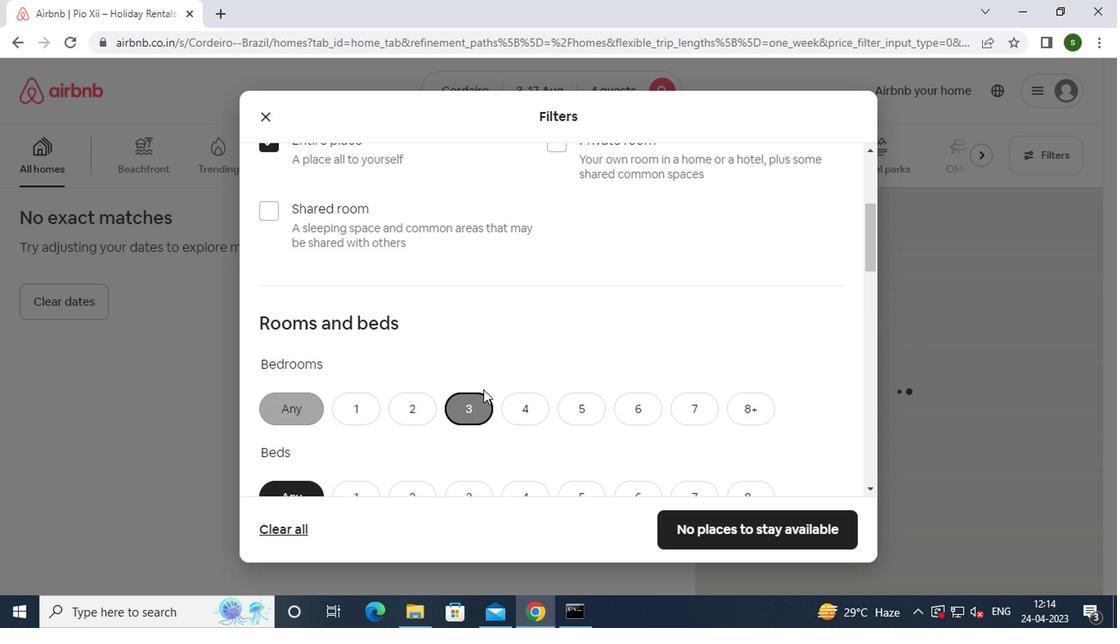 
Action: Mouse scrolled (489, 376) with delta (0, 0)
Screenshot: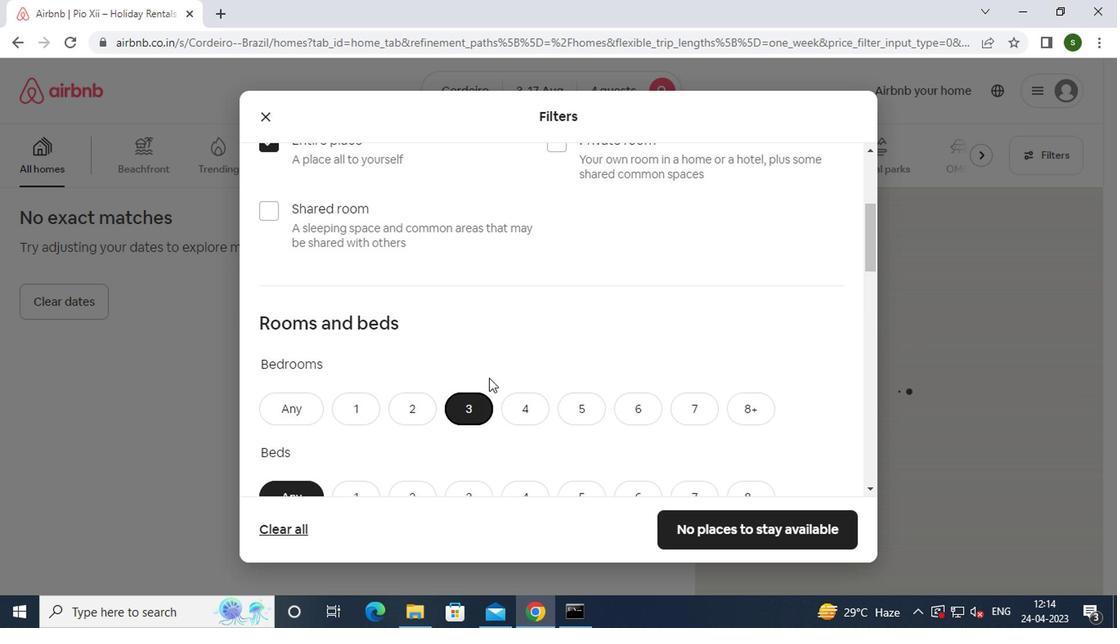 
Action: Mouse moved to (529, 339)
Screenshot: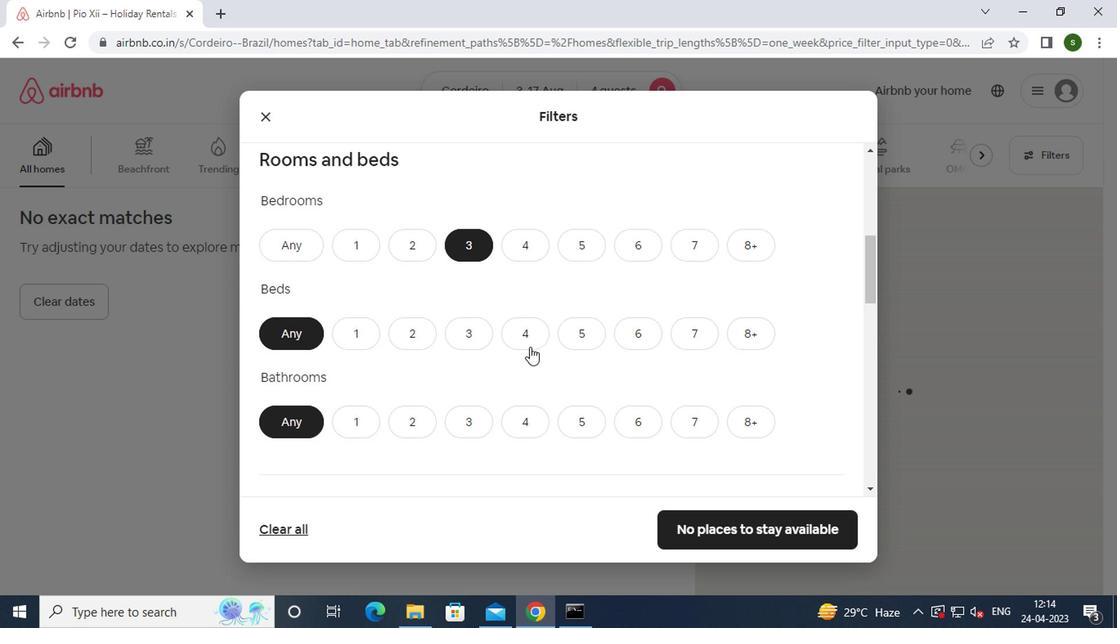 
Action: Mouse pressed left at (529, 339)
Screenshot: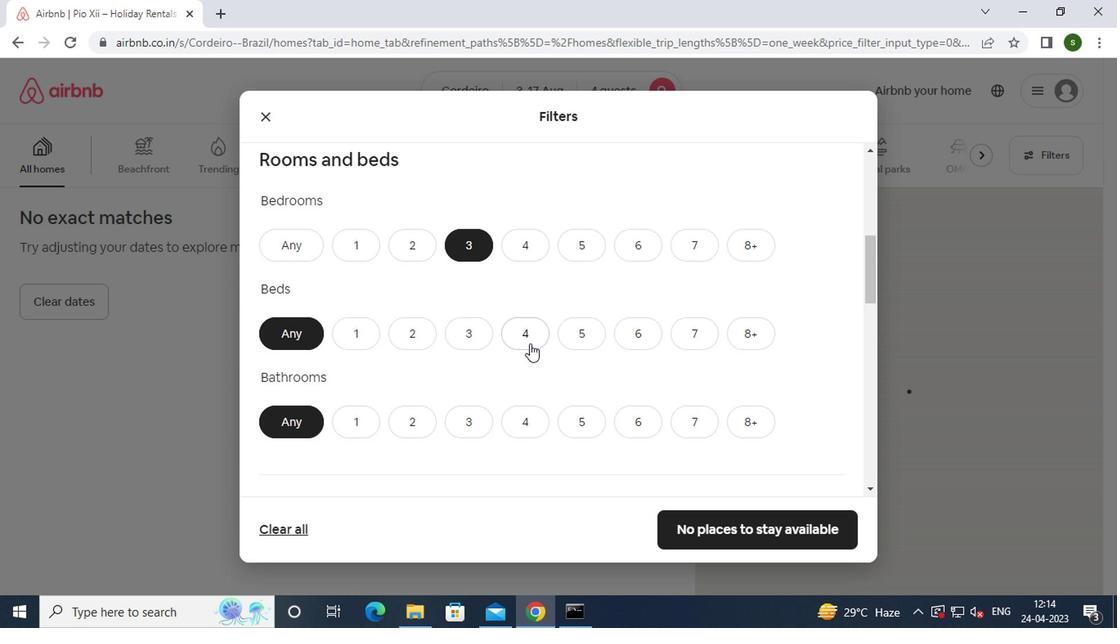 
Action: Mouse moved to (425, 424)
Screenshot: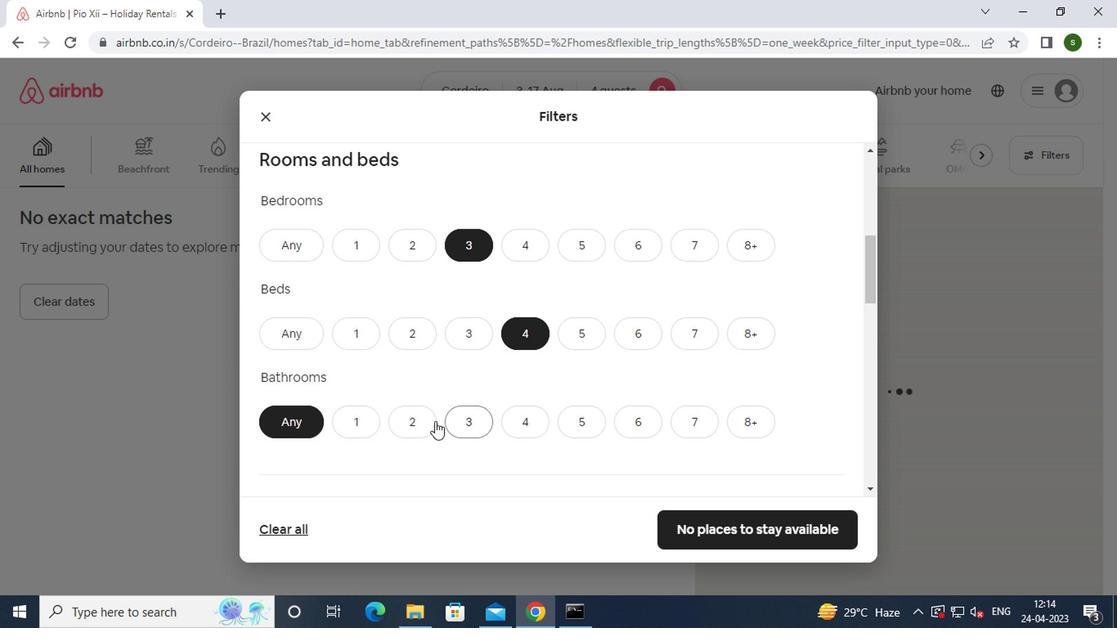 
Action: Mouse pressed left at (425, 424)
Screenshot: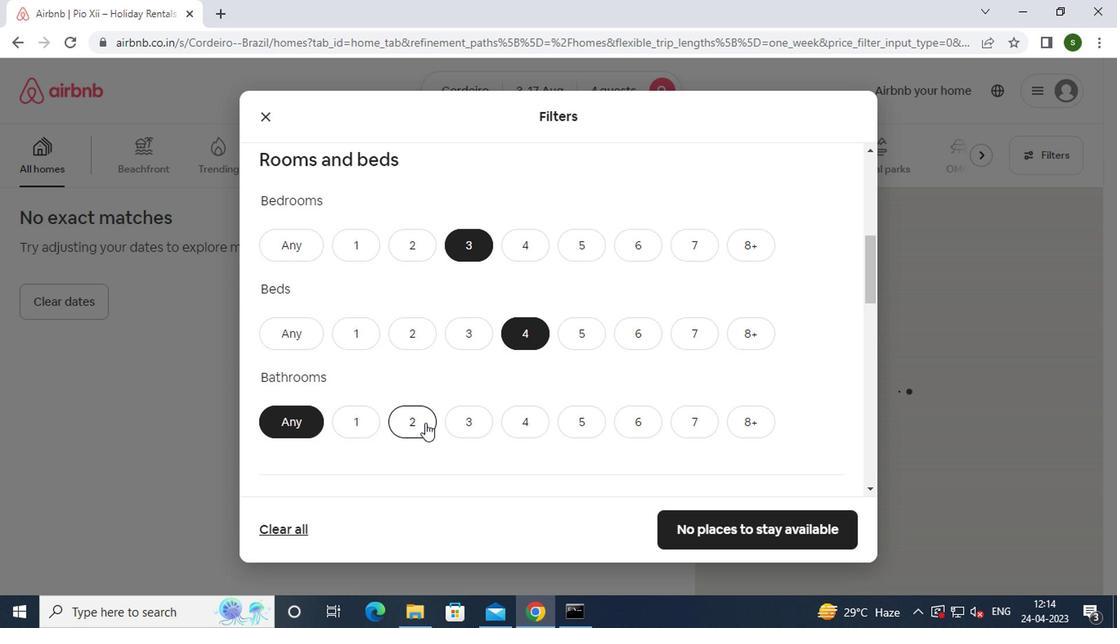 
Action: Mouse moved to (505, 363)
Screenshot: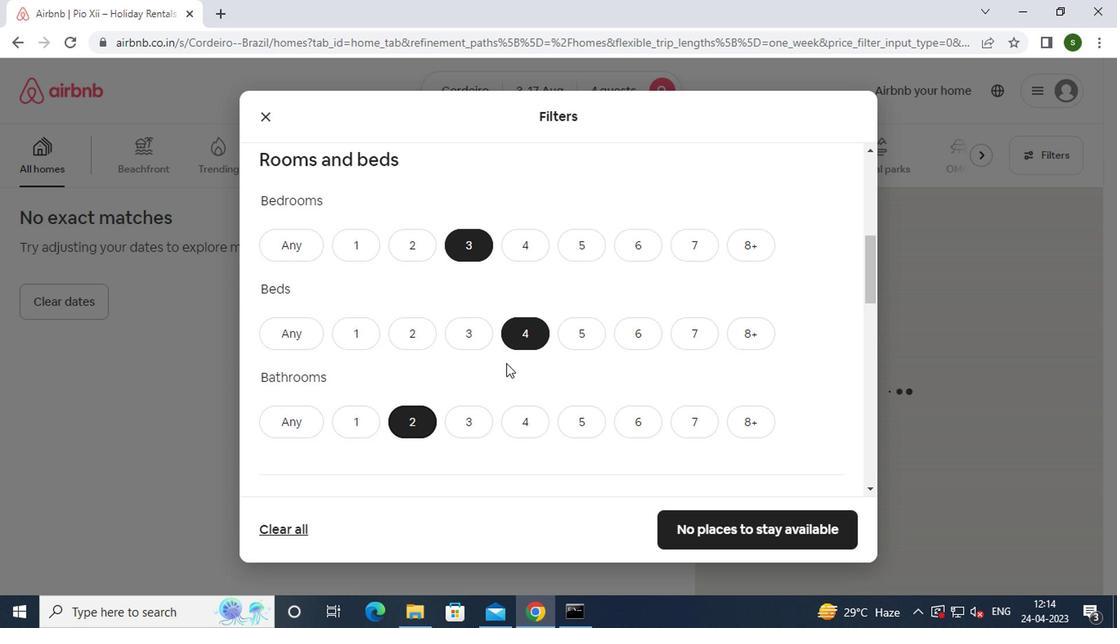 
Action: Mouse scrolled (505, 362) with delta (0, 0)
Screenshot: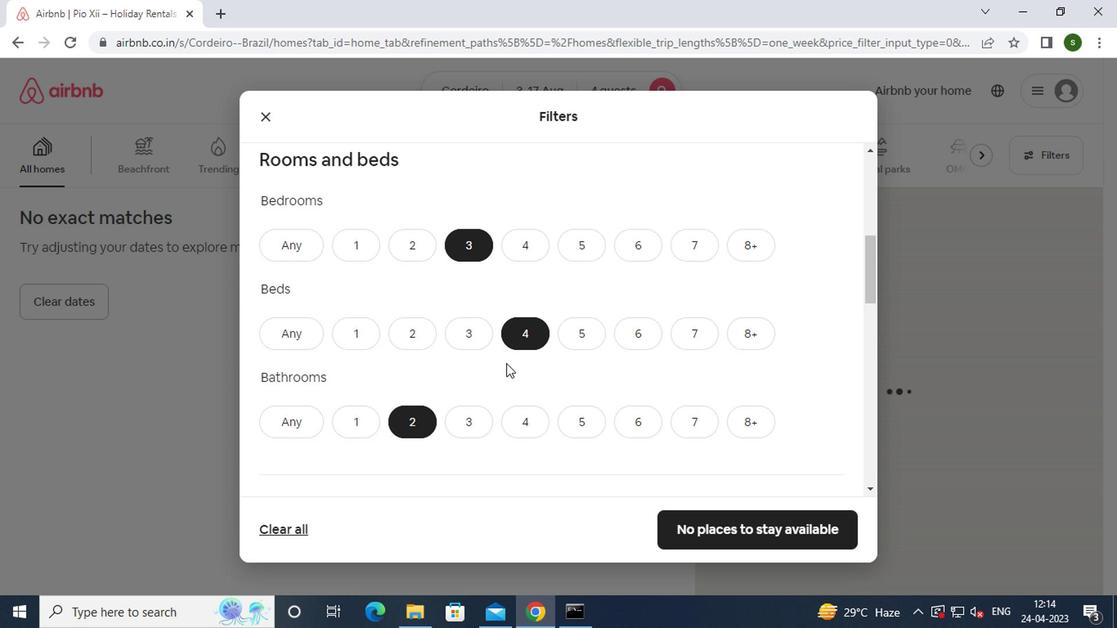 
Action: Mouse scrolled (505, 362) with delta (0, 0)
Screenshot: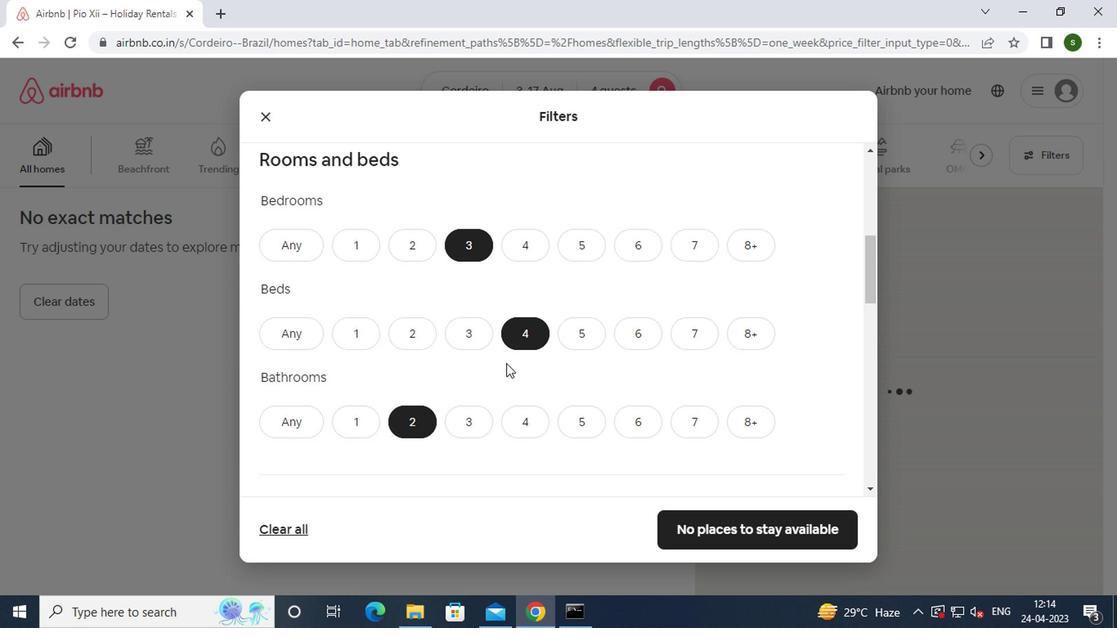 
Action: Mouse scrolled (505, 362) with delta (0, 0)
Screenshot: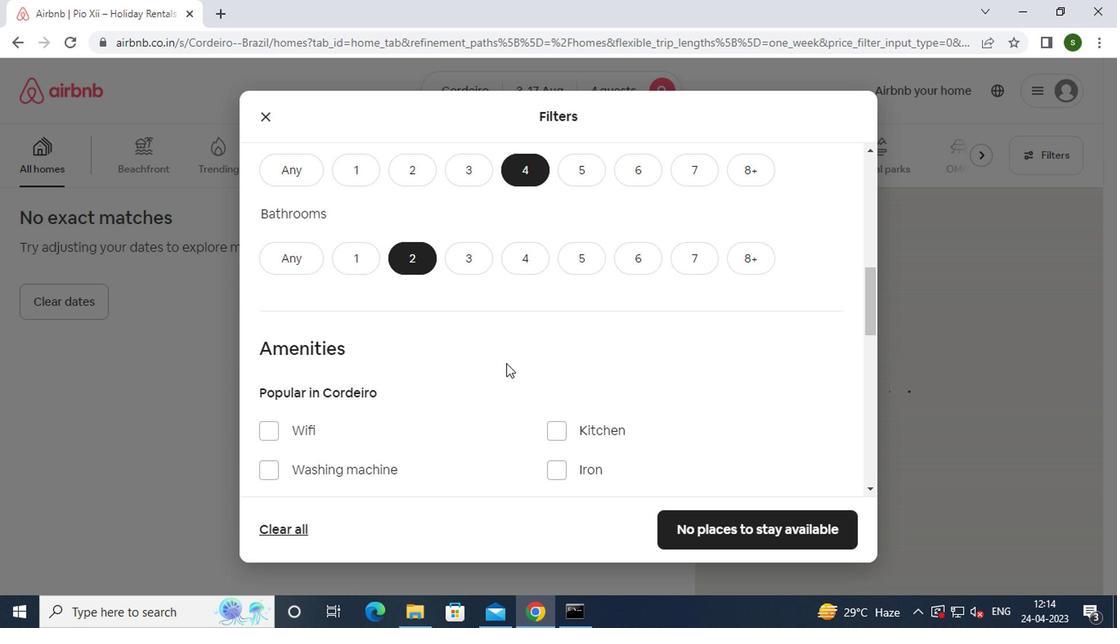 
Action: Mouse scrolled (505, 362) with delta (0, 0)
Screenshot: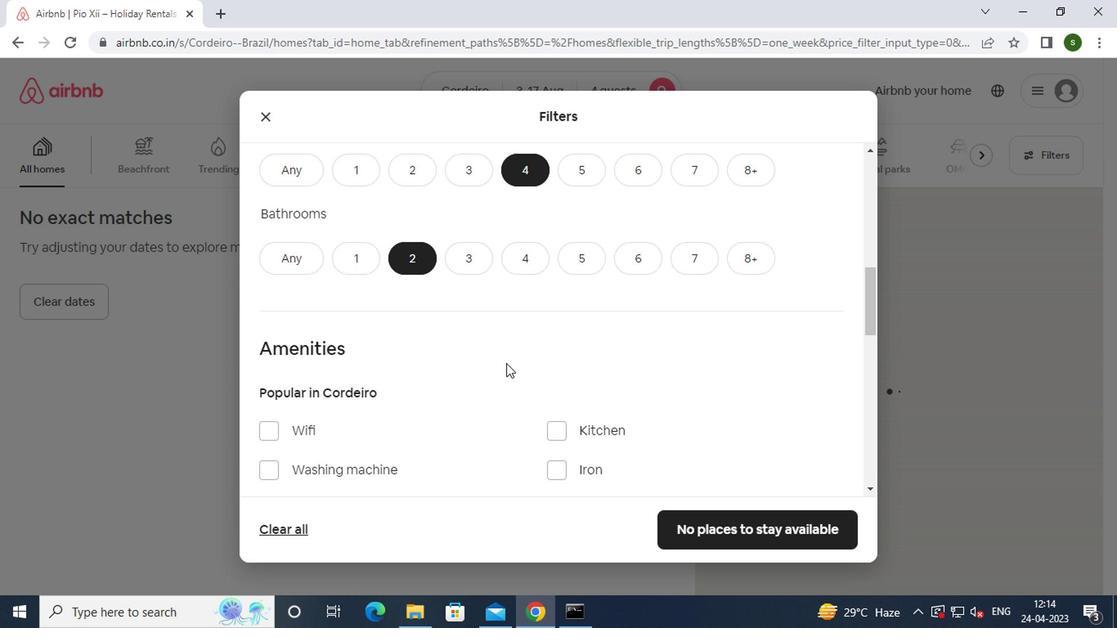 
Action: Mouse moved to (305, 265)
Screenshot: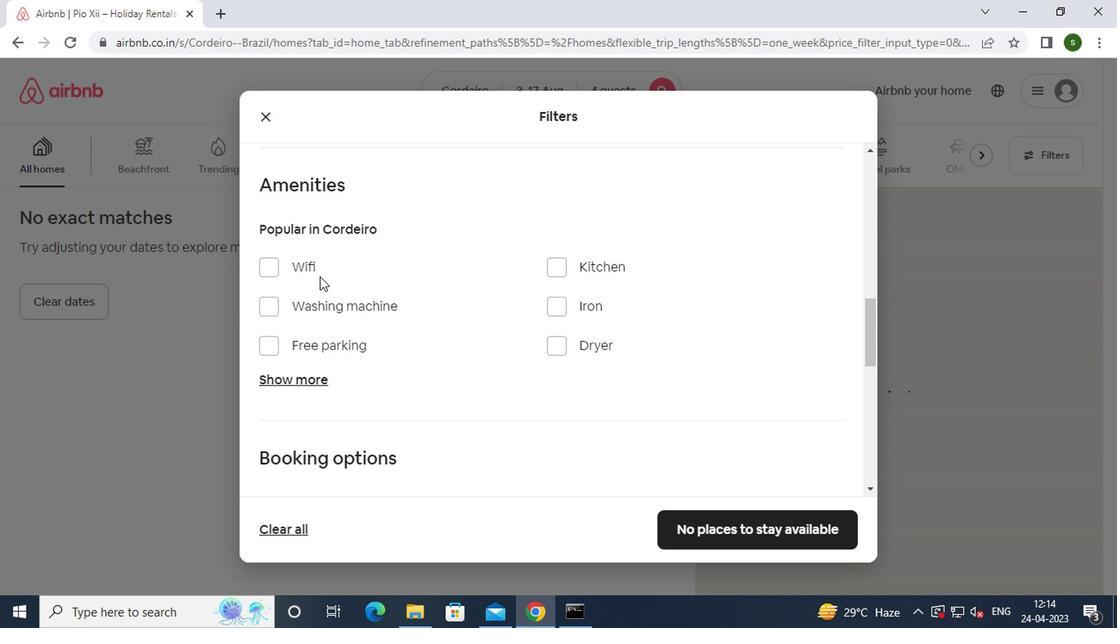 
Action: Mouse pressed left at (305, 265)
Screenshot: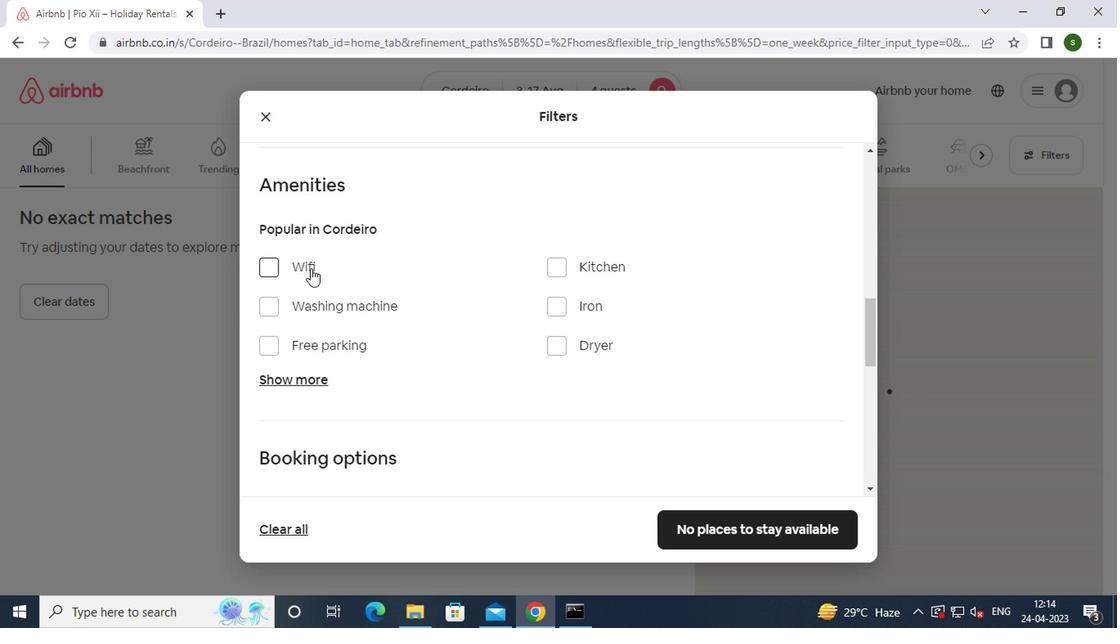 
Action: Mouse moved to (462, 332)
Screenshot: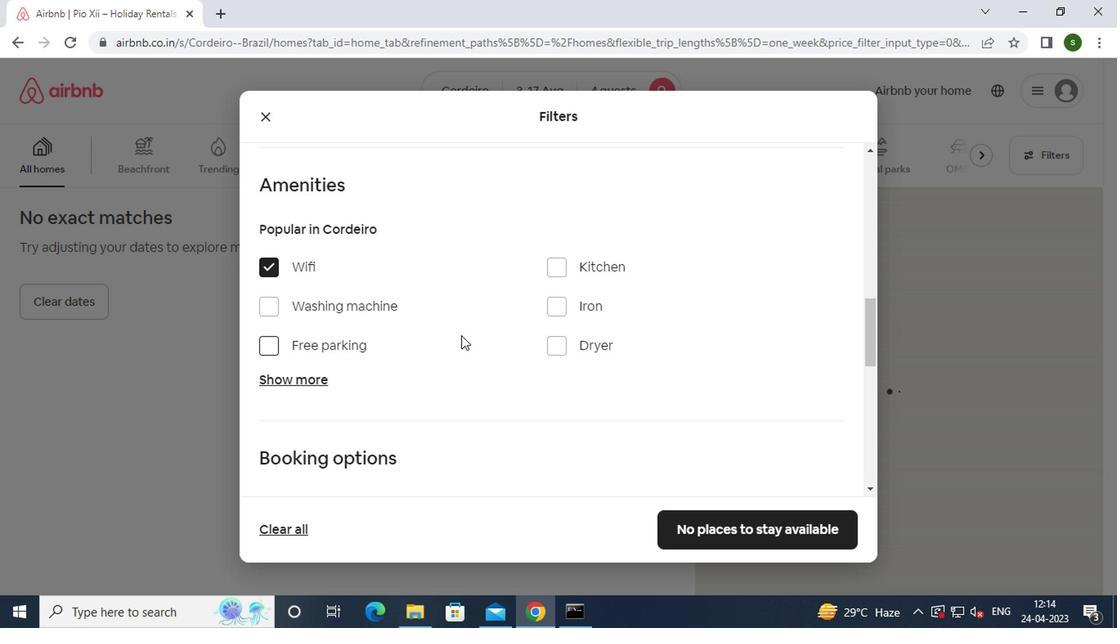 
Action: Mouse scrolled (462, 331) with delta (0, 0)
Screenshot: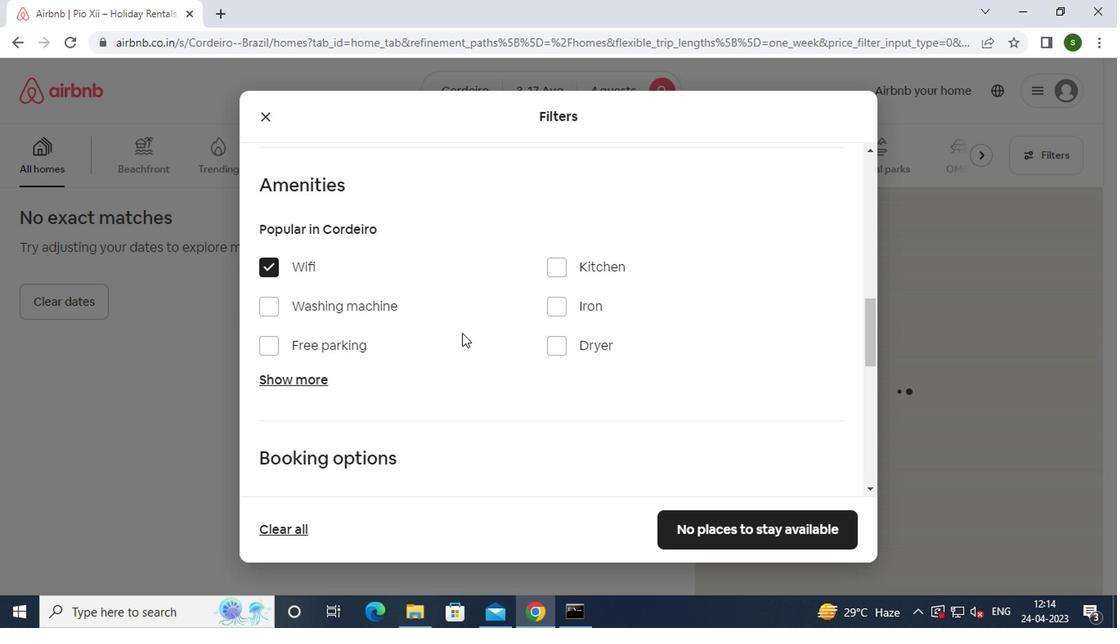
Action: Mouse scrolled (462, 331) with delta (0, 0)
Screenshot: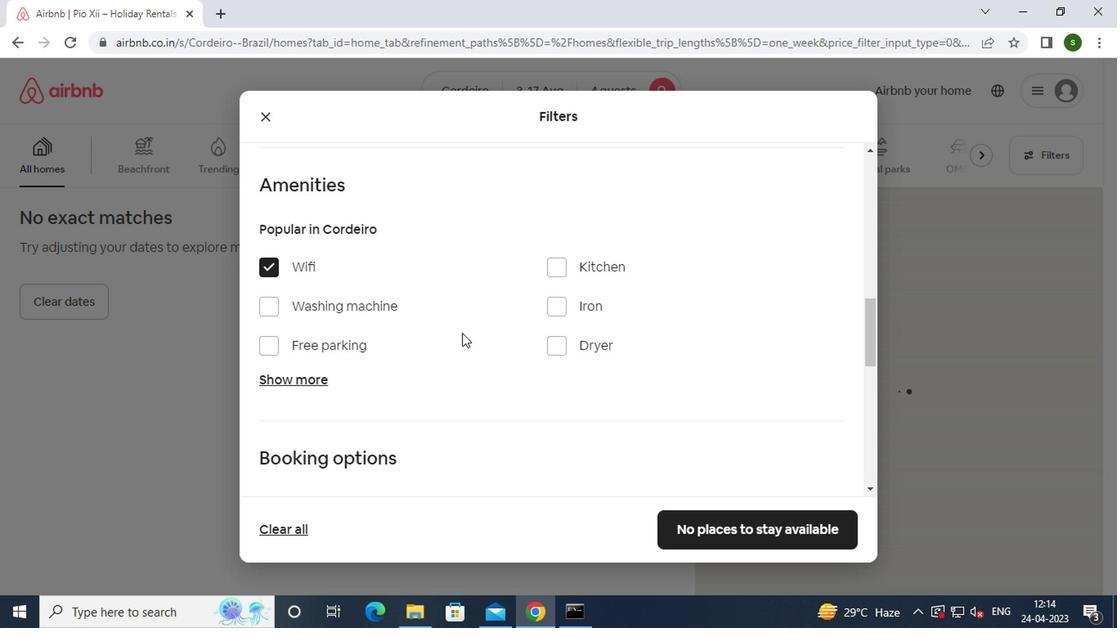 
Action: Mouse scrolled (462, 331) with delta (0, 0)
Screenshot: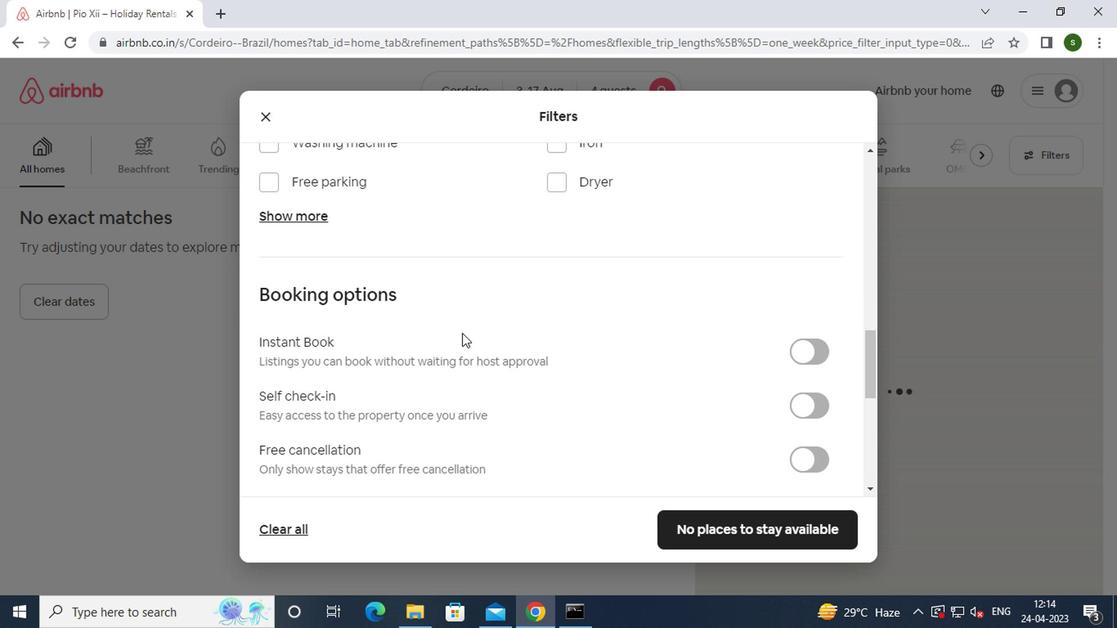 
Action: Mouse moved to (796, 322)
Screenshot: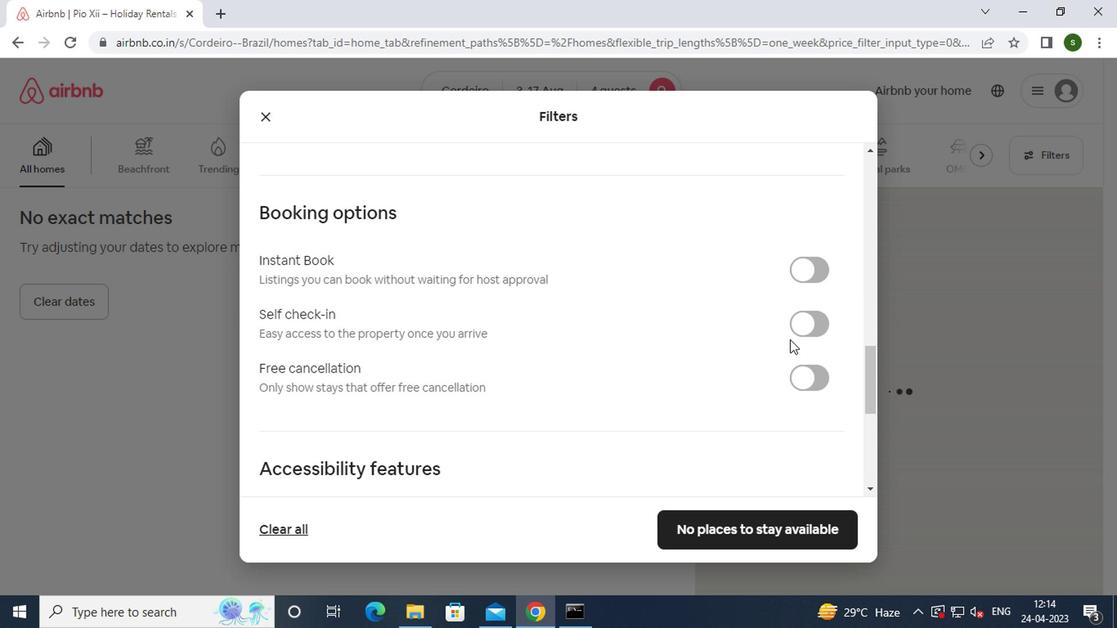 
Action: Mouse pressed left at (796, 322)
Screenshot: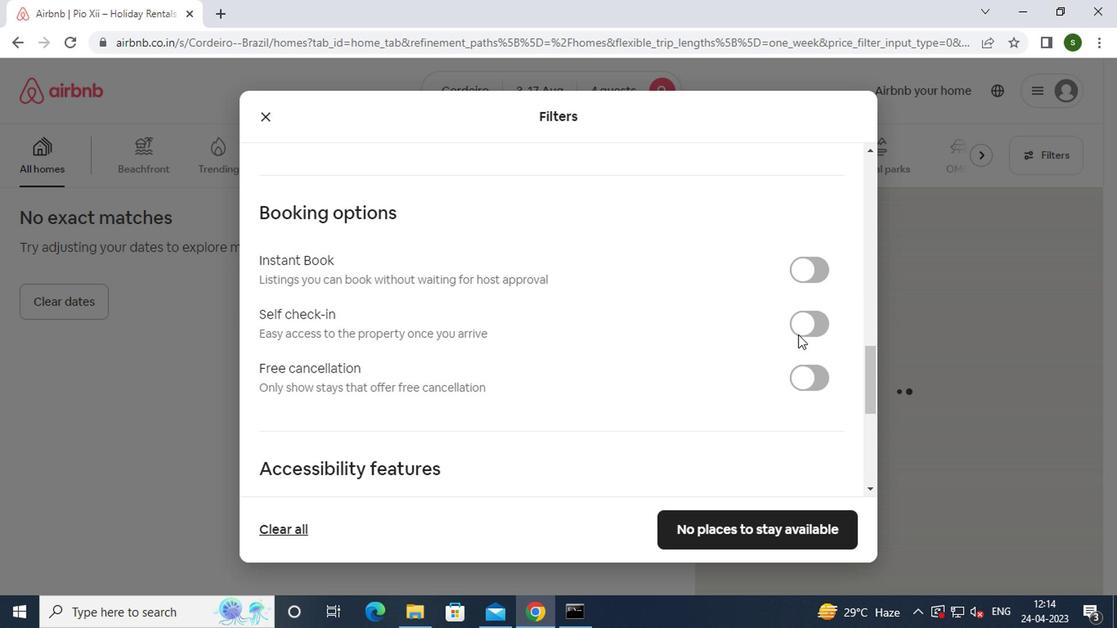 
Action: Mouse moved to (682, 324)
Screenshot: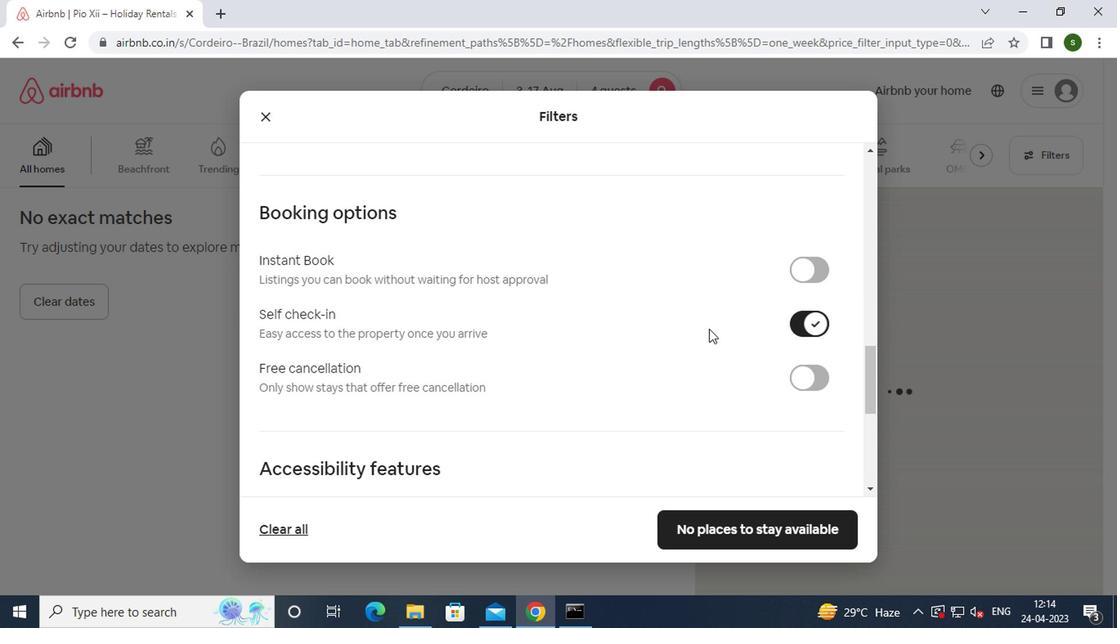 
Action: Mouse scrolled (682, 323) with delta (0, 0)
Screenshot: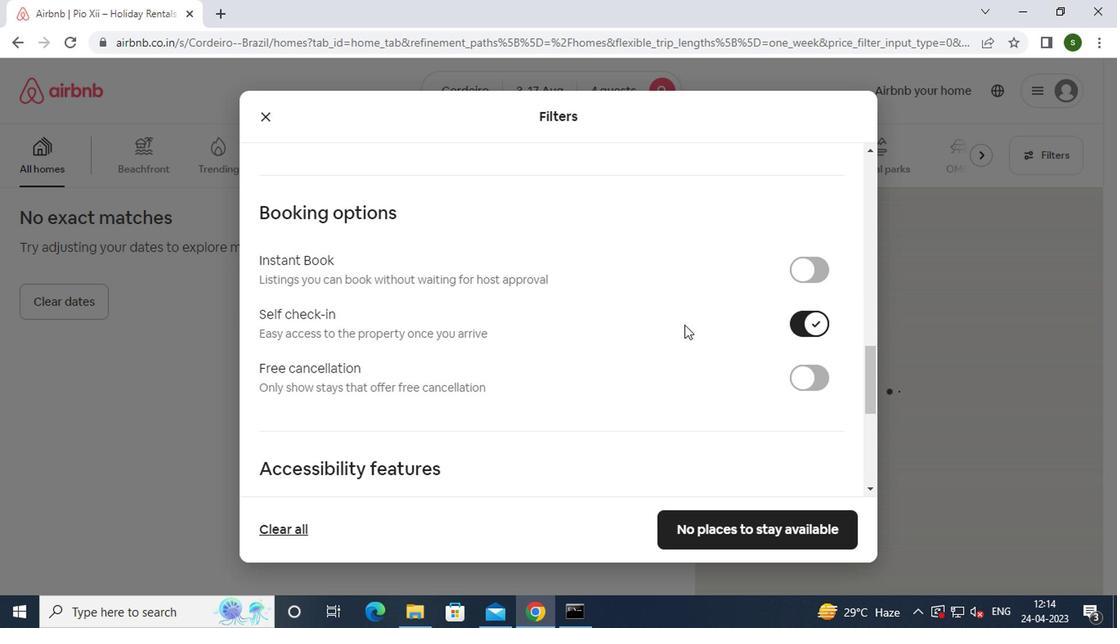 
Action: Mouse scrolled (682, 323) with delta (0, 0)
Screenshot: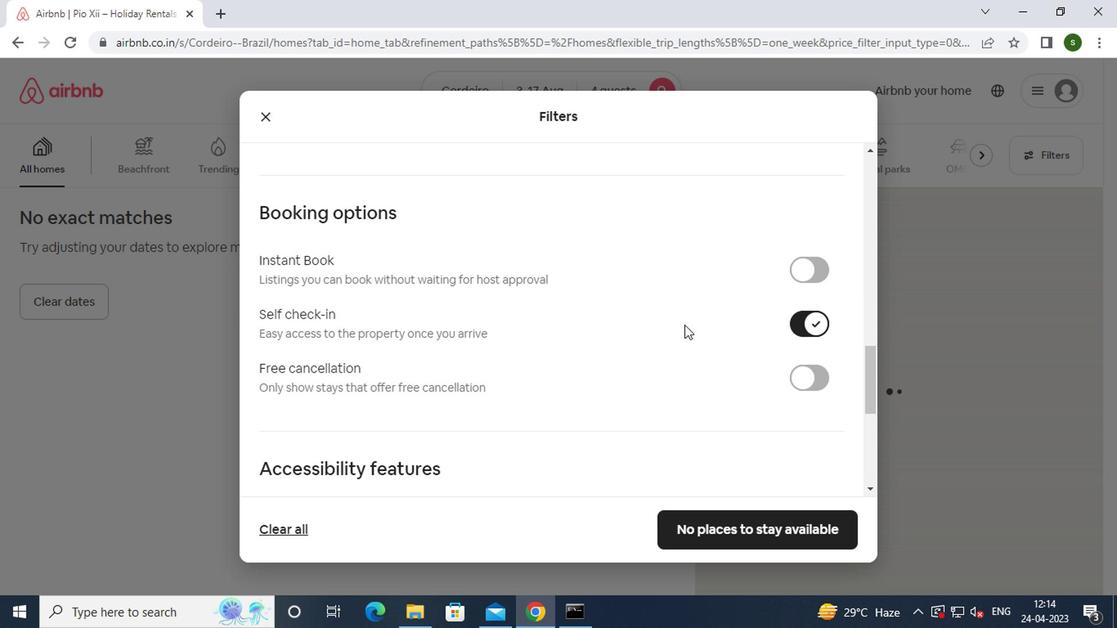 
Action: Mouse scrolled (682, 323) with delta (0, 0)
Screenshot: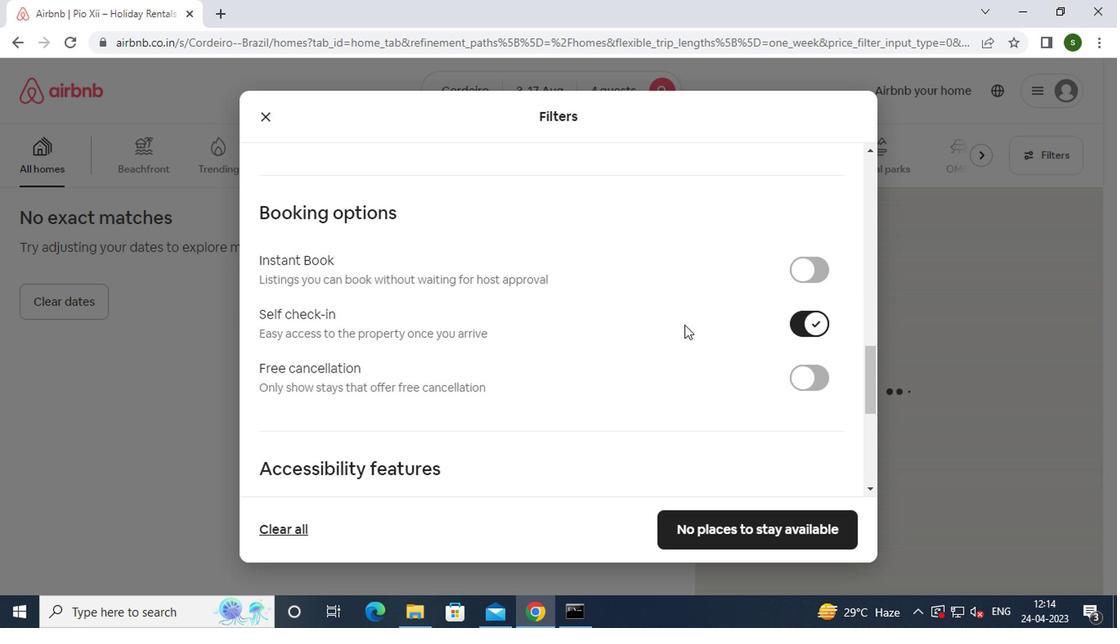 
Action: Mouse scrolled (682, 323) with delta (0, 0)
Screenshot: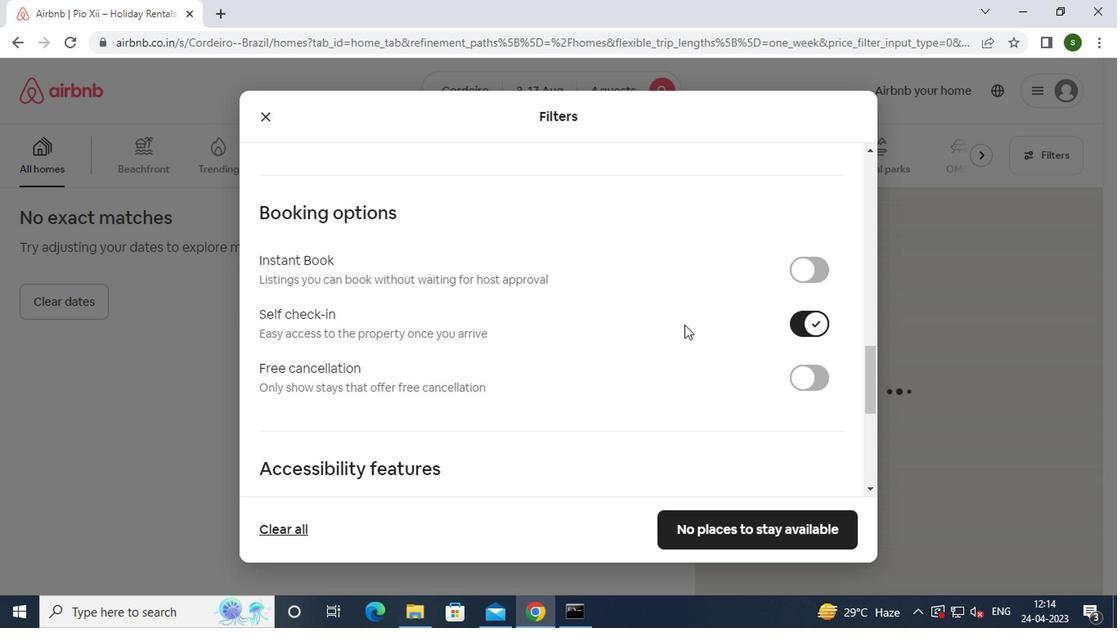 
Action: Mouse scrolled (682, 323) with delta (0, 0)
Screenshot: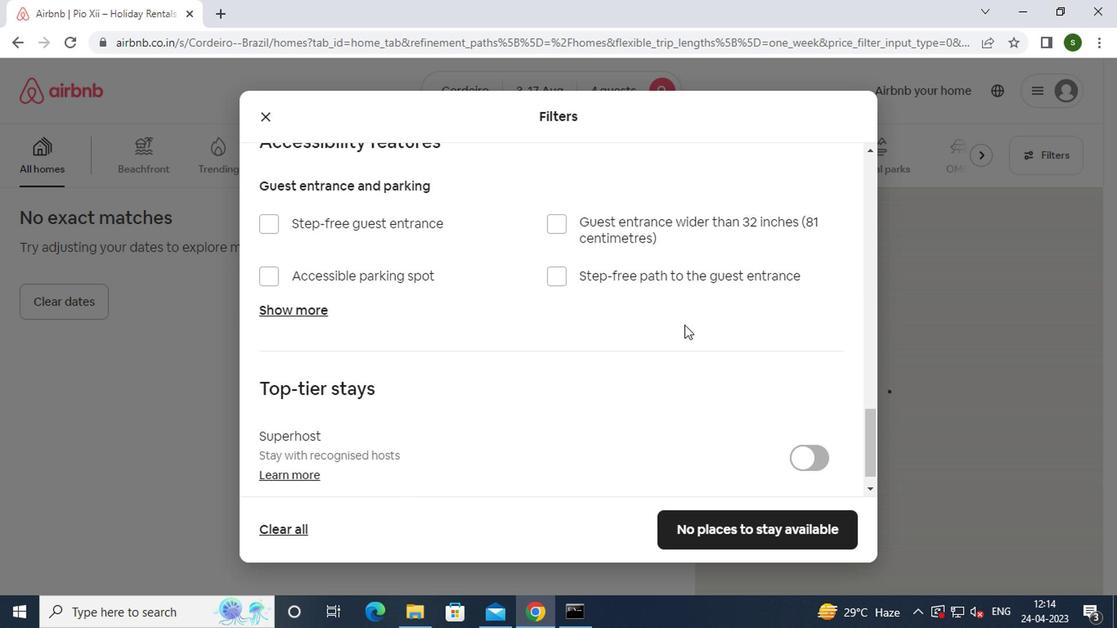 
Action: Mouse scrolled (682, 323) with delta (0, 0)
Screenshot: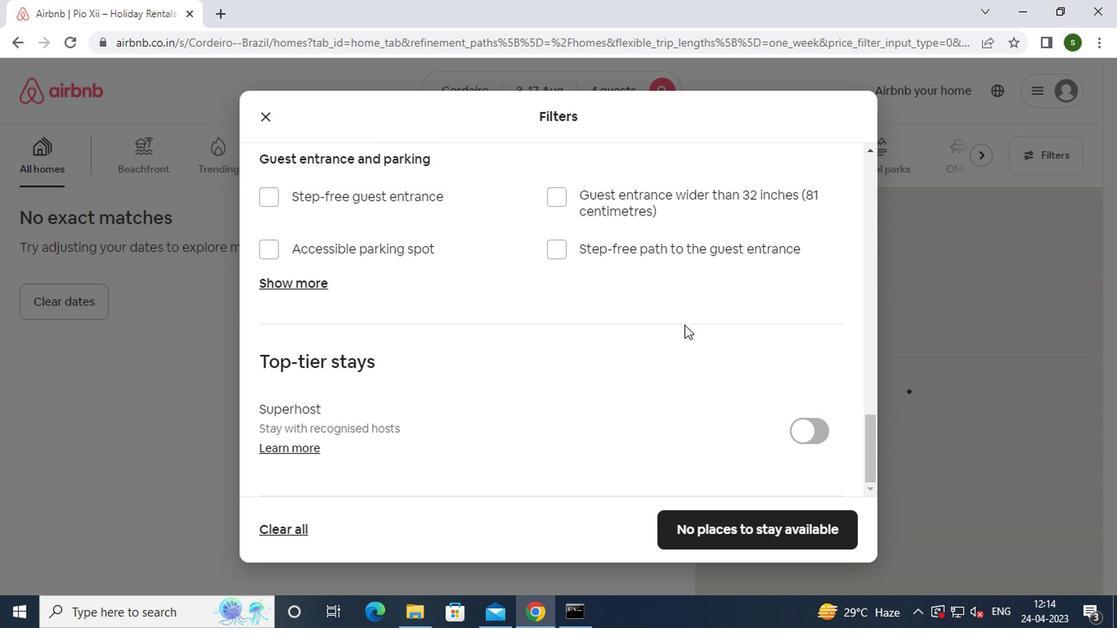 
Action: Mouse moved to (679, 324)
Screenshot: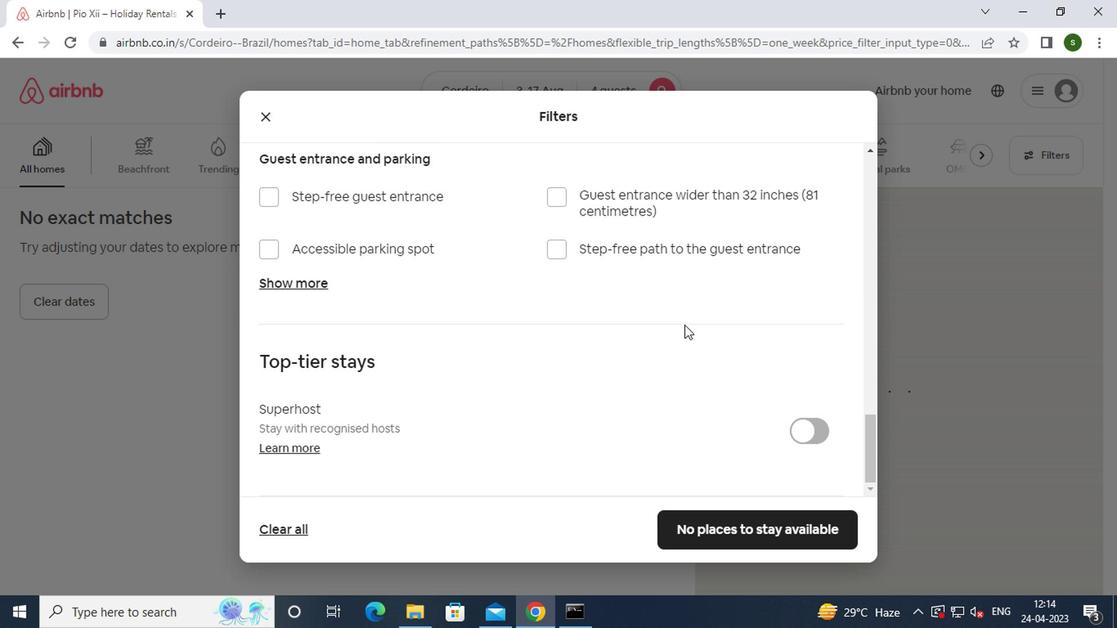 
Action: Mouse scrolled (679, 323) with delta (0, 0)
Screenshot: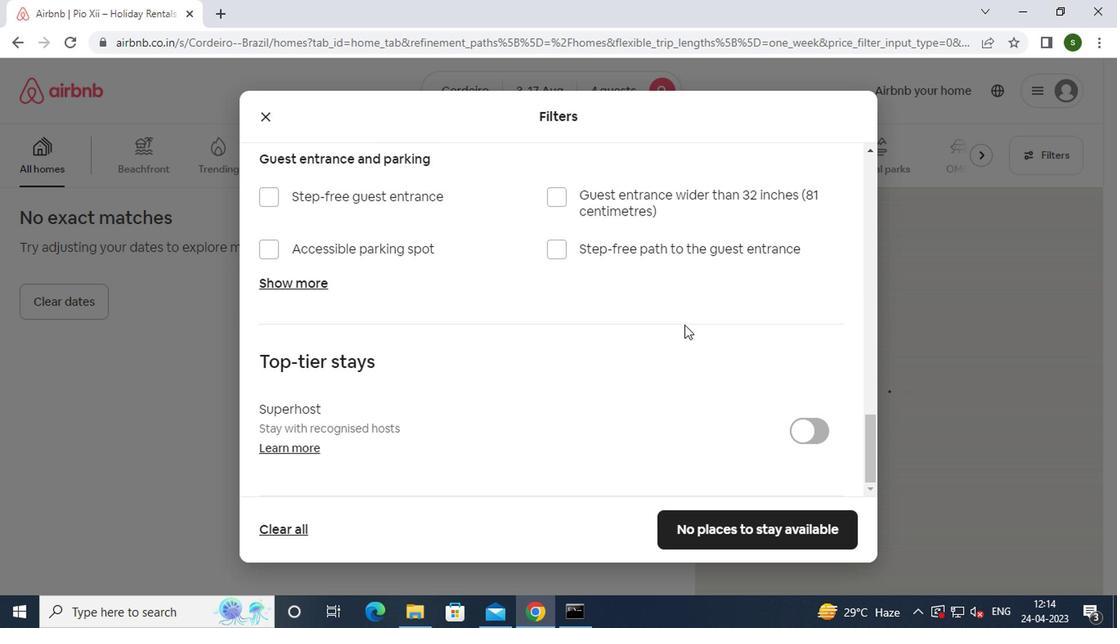 
Action: Mouse moved to (679, 325)
Screenshot: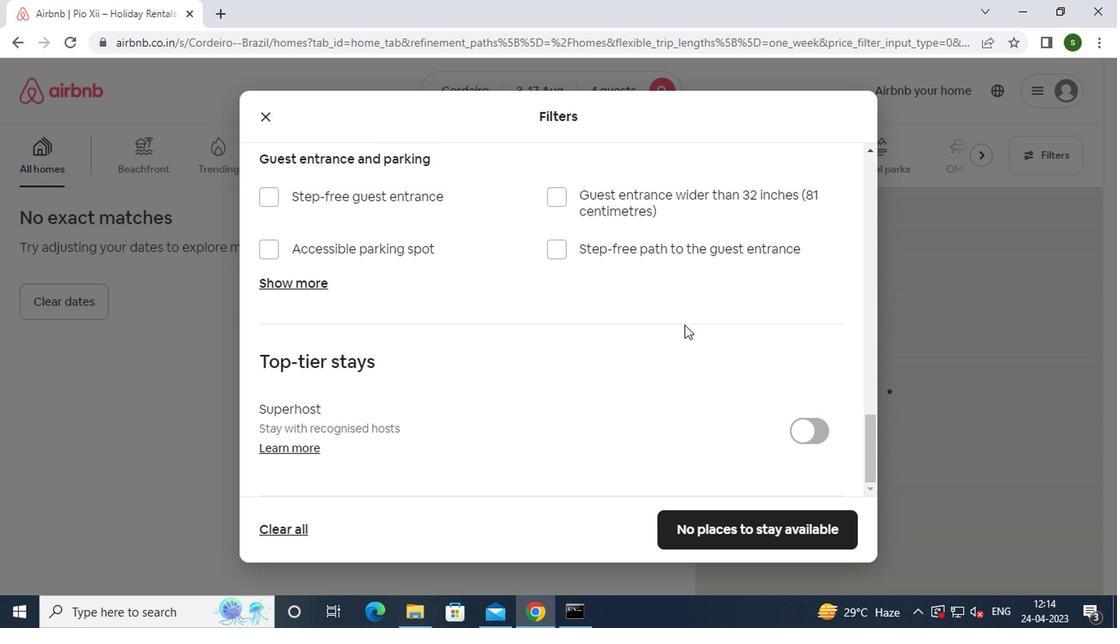 
Action: Mouse scrolled (679, 324) with delta (0, -1)
Screenshot: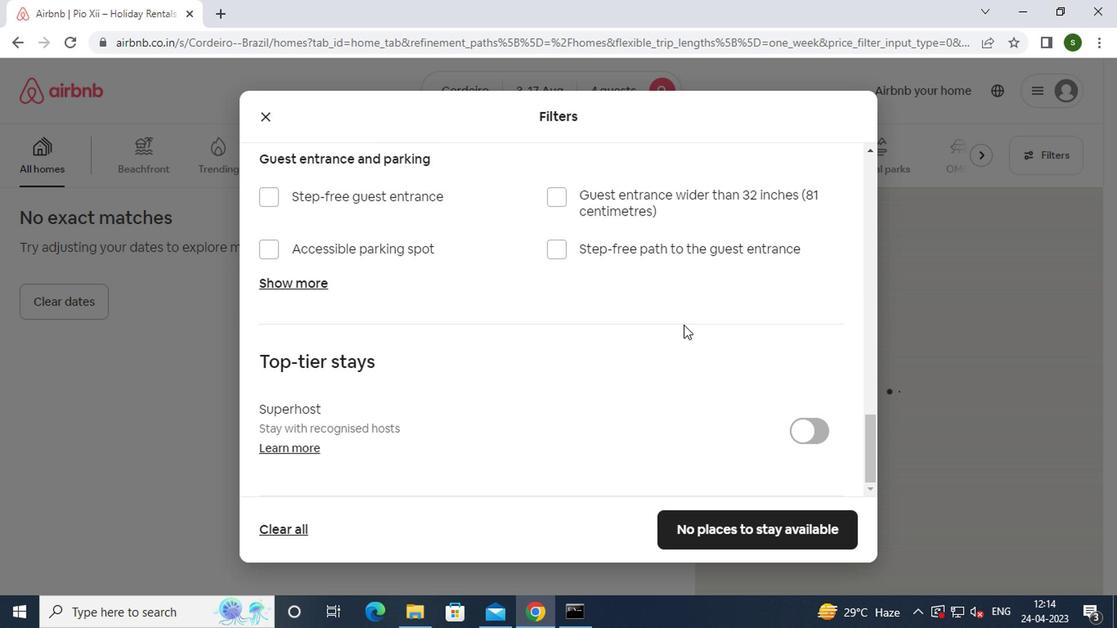 
Action: Mouse moved to (761, 526)
Screenshot: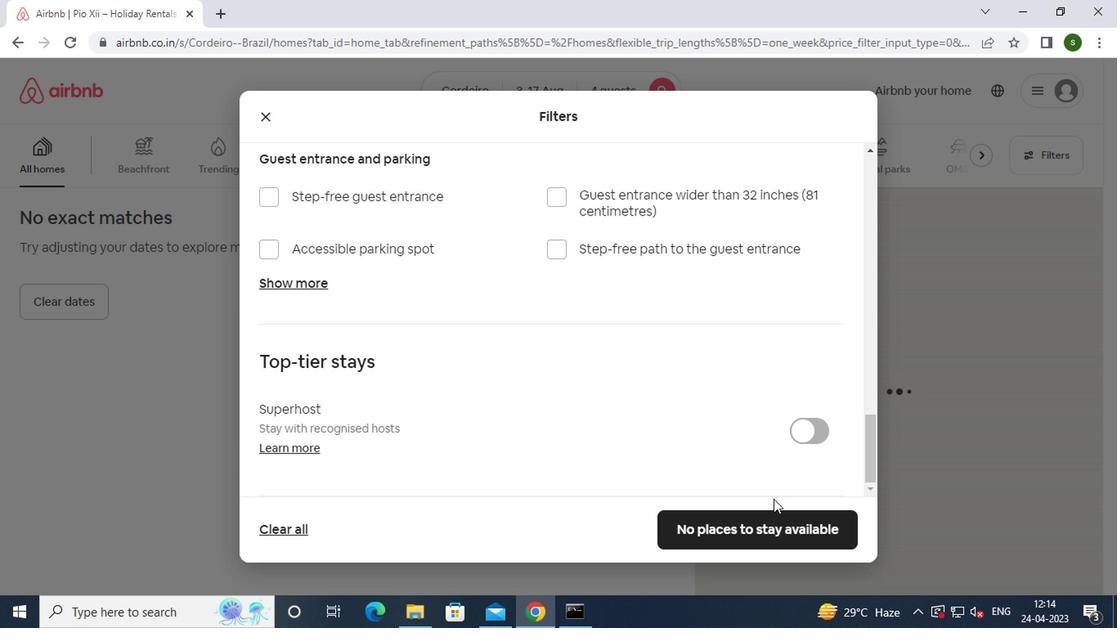 
Action: Mouse pressed left at (761, 526)
Screenshot: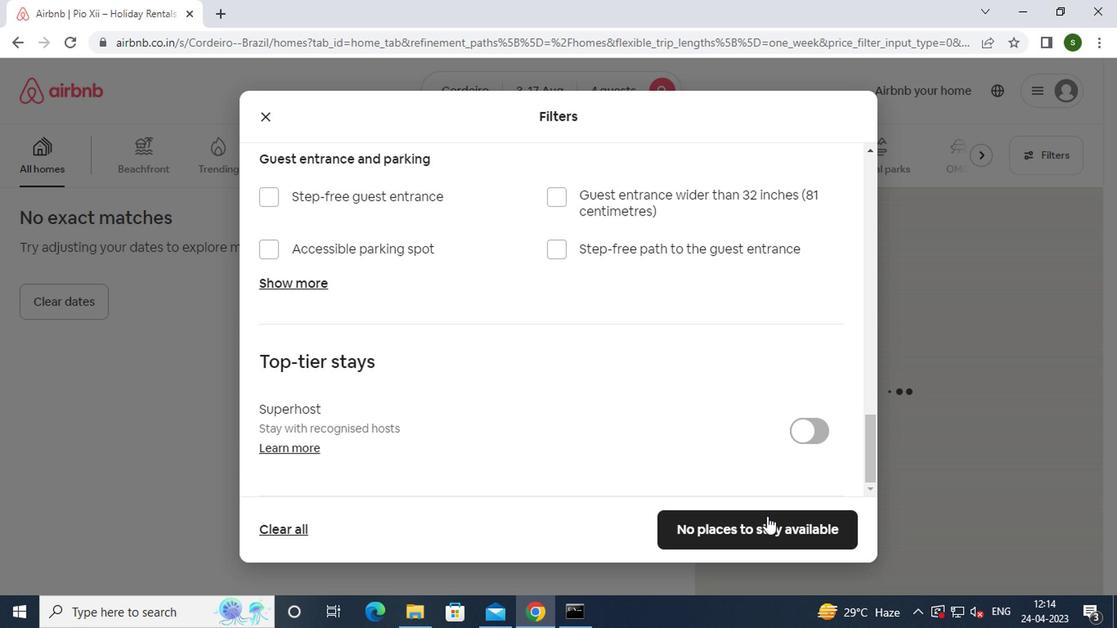 
Action: Mouse moved to (669, 403)
Screenshot: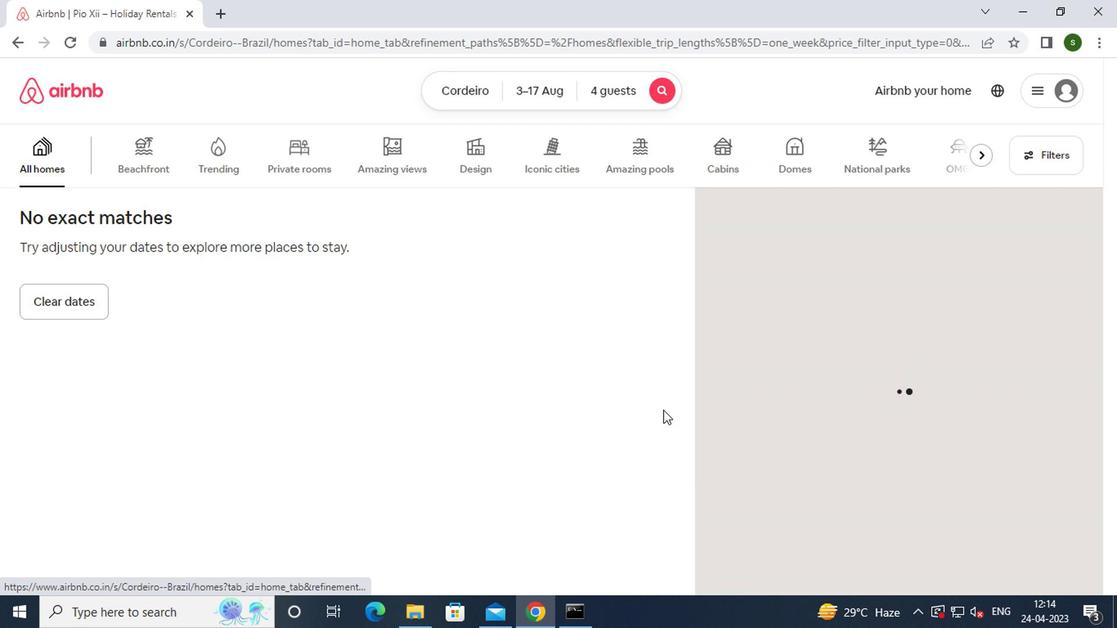 
